Task: Add a signature Andrew Lee containing Kind regards, Andrew Lee to email address softage.10@softage.net and add a folder Social engineering
Action: Mouse moved to (124, 123)
Screenshot: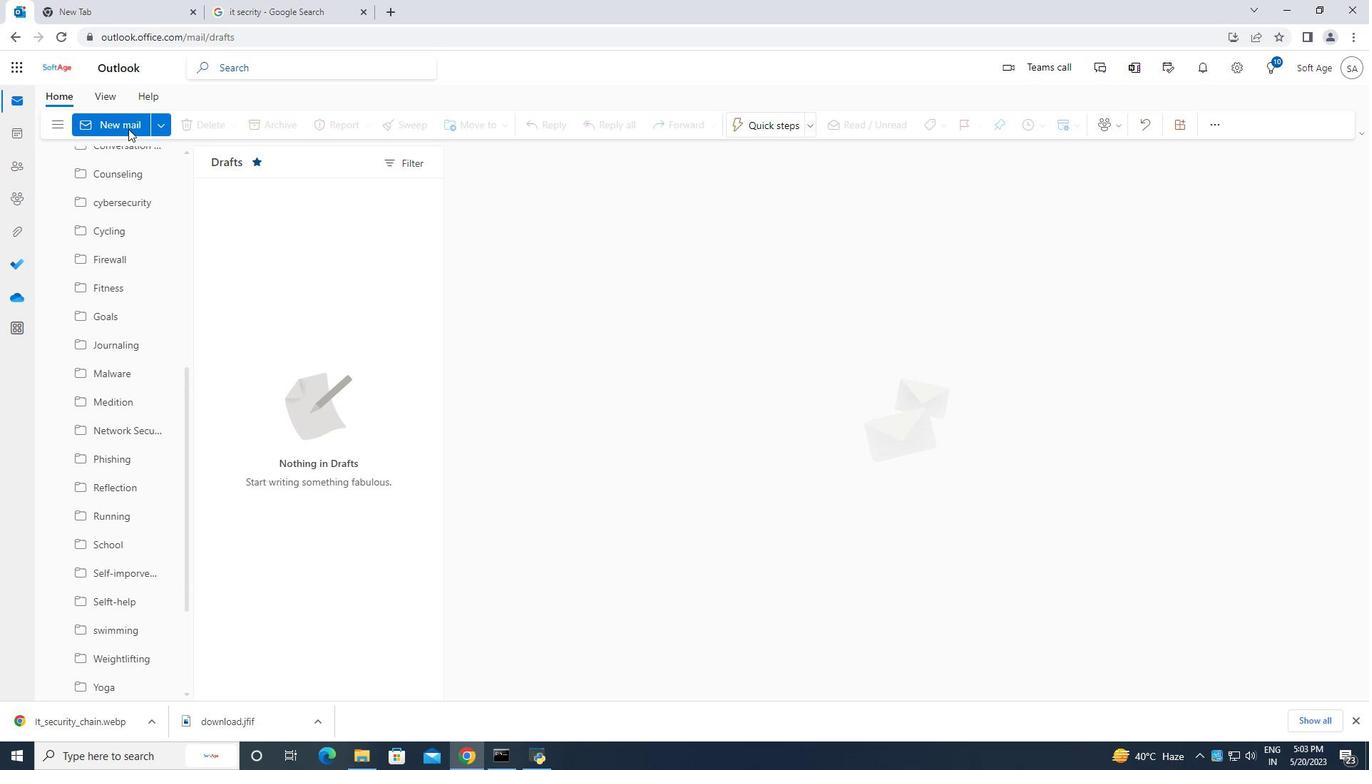
Action: Mouse pressed left at (124, 123)
Screenshot: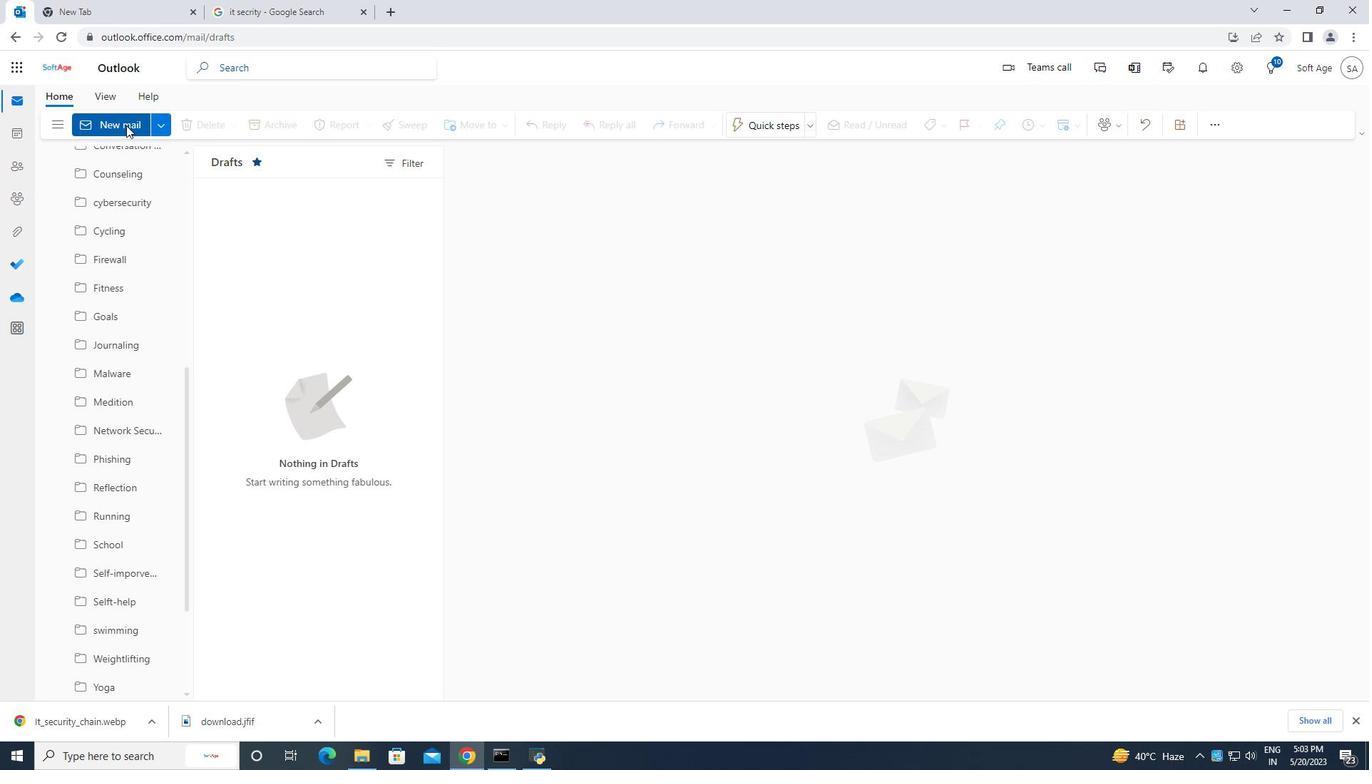 
Action: Mouse moved to (916, 124)
Screenshot: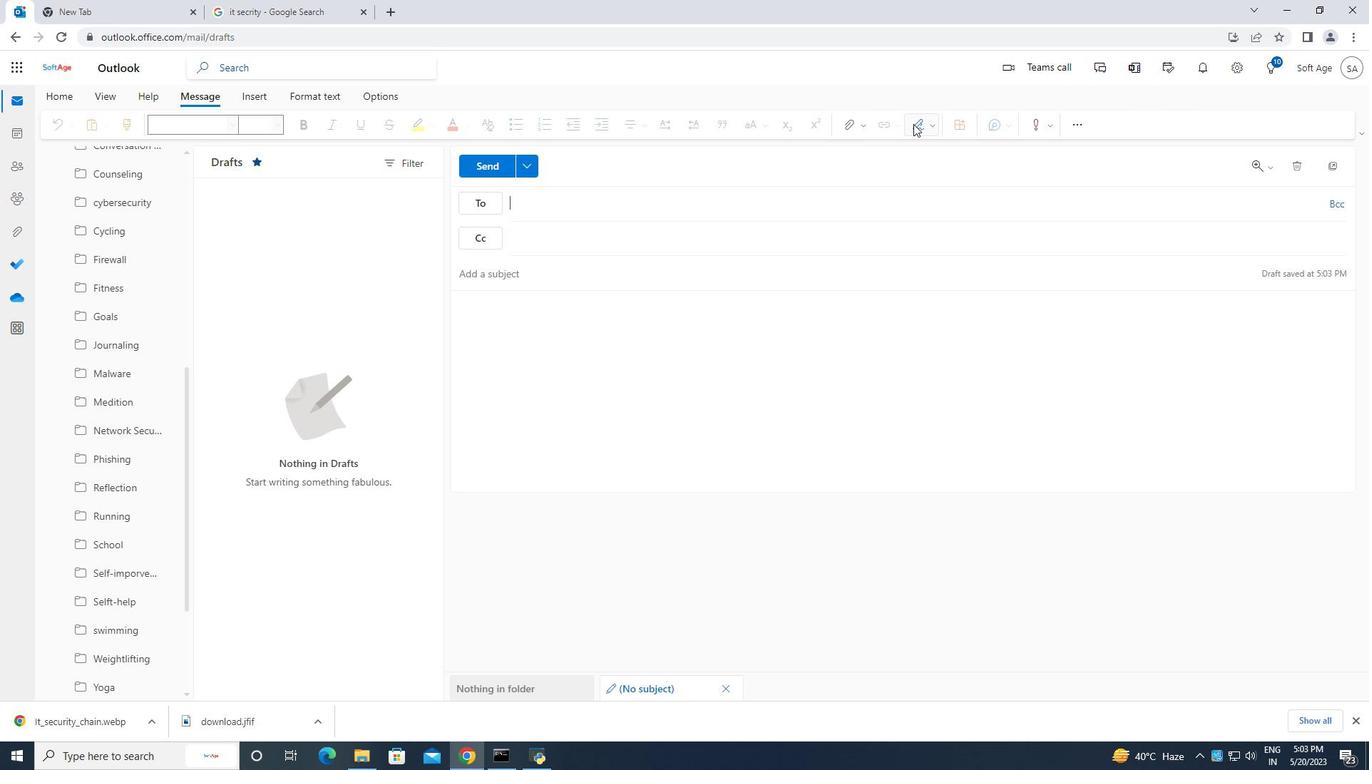 
Action: Mouse pressed left at (916, 124)
Screenshot: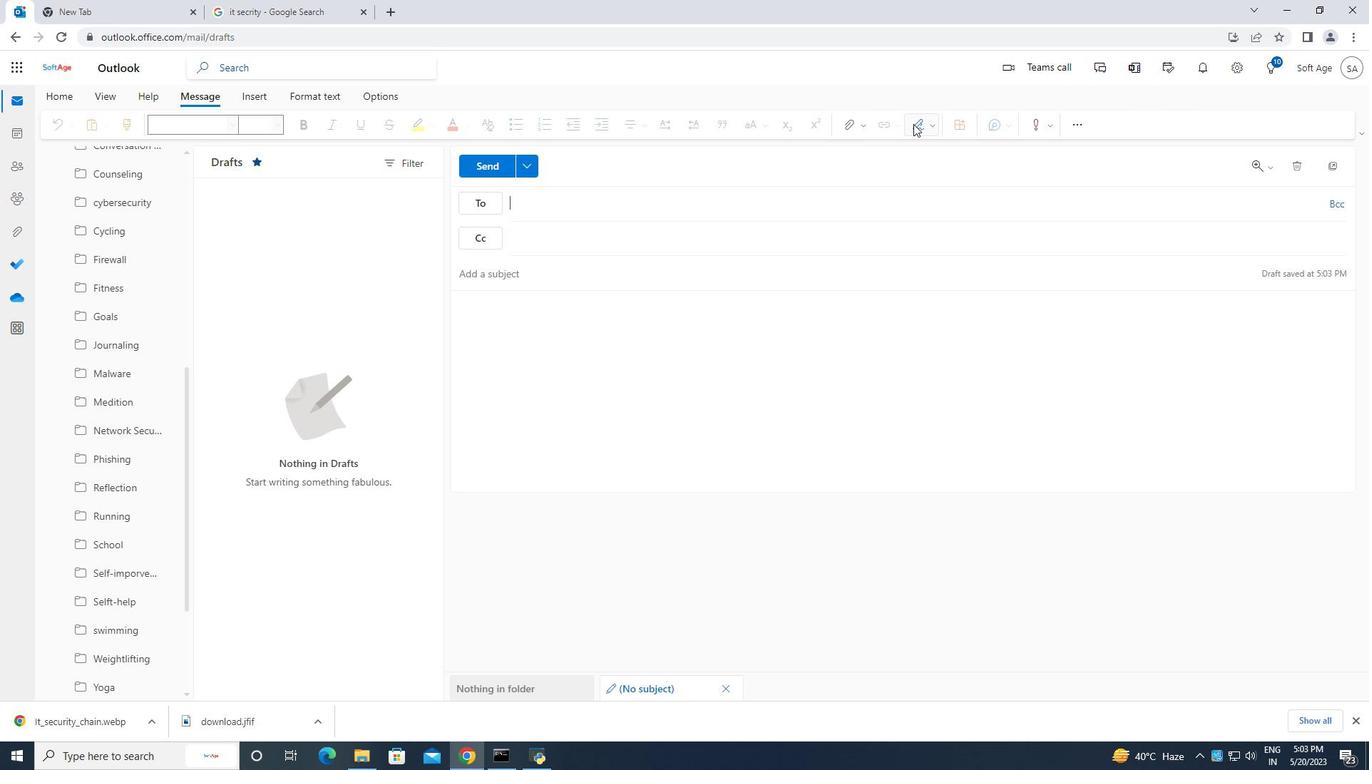 
Action: Mouse moved to (896, 186)
Screenshot: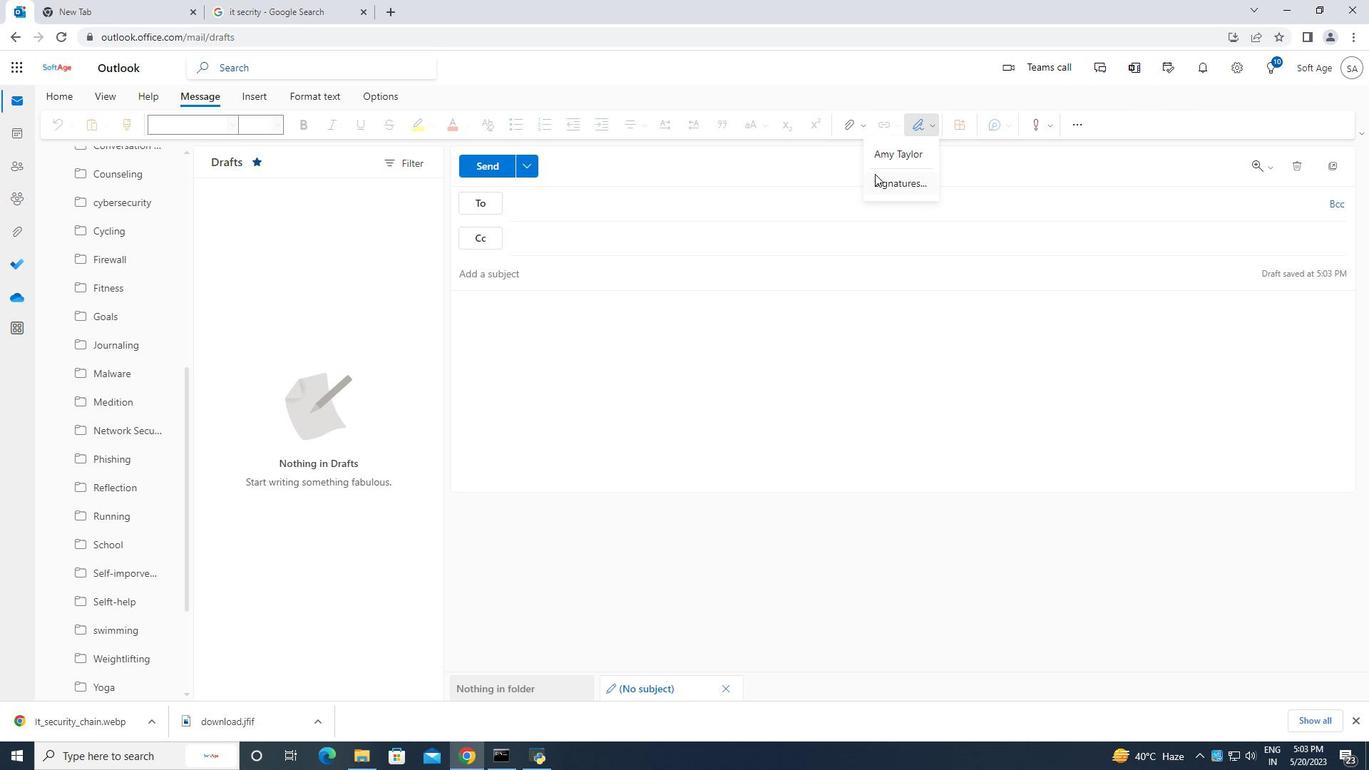
Action: Mouse pressed left at (896, 186)
Screenshot: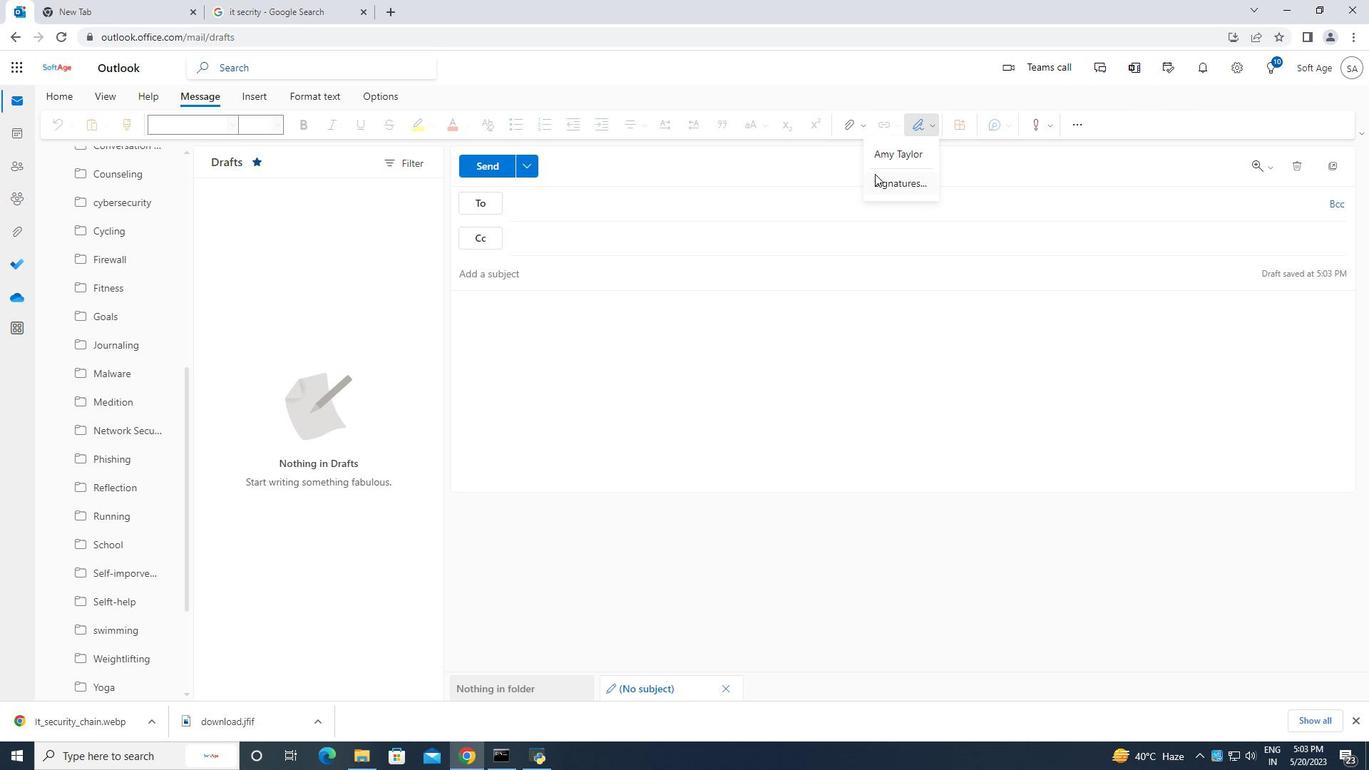 
Action: Mouse moved to (963, 239)
Screenshot: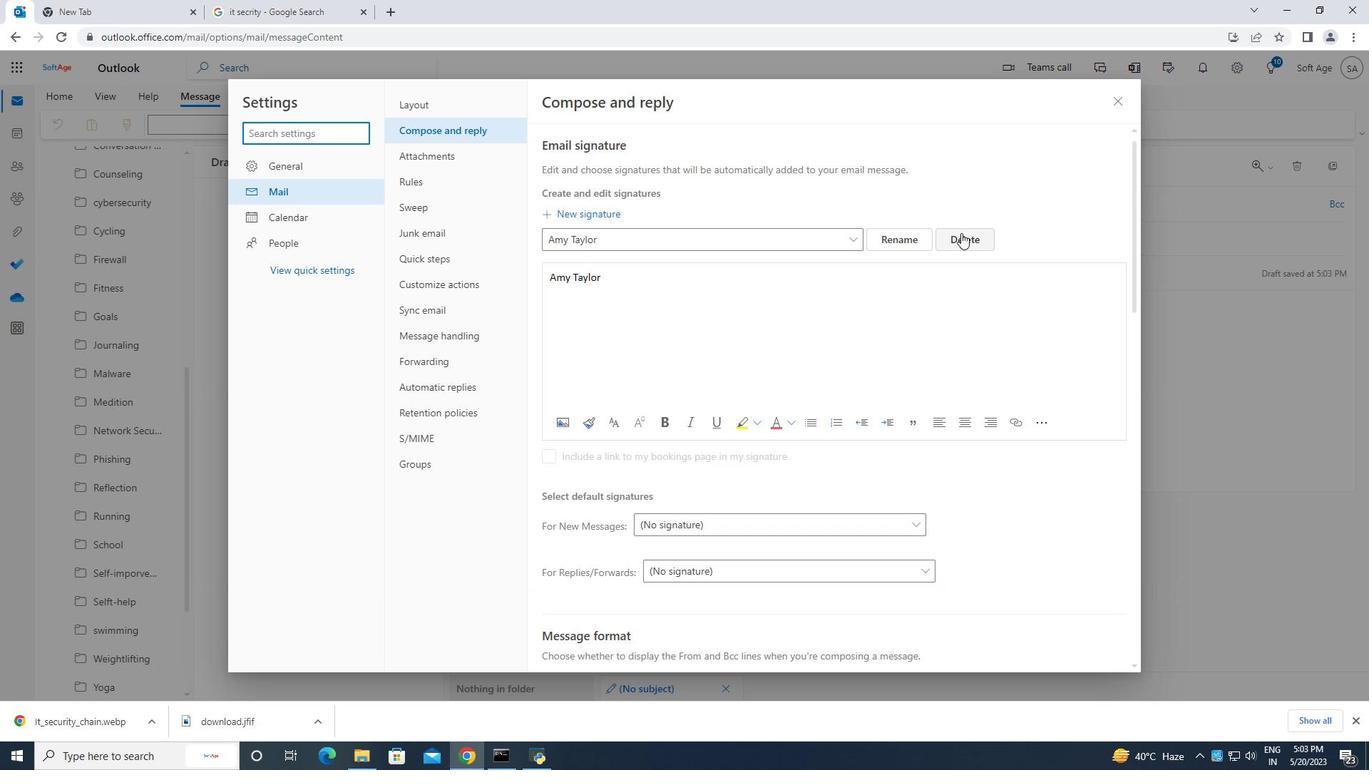 
Action: Mouse pressed left at (963, 239)
Screenshot: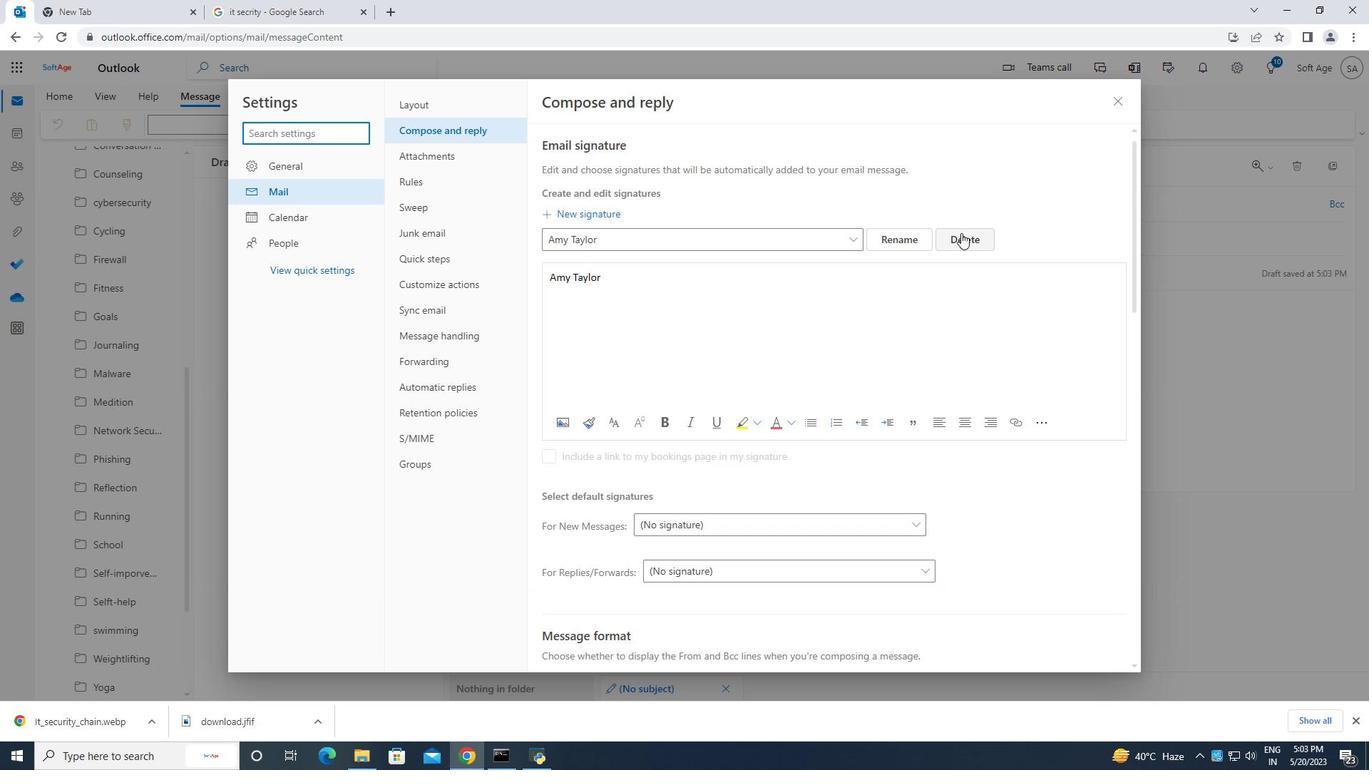 
Action: Mouse moved to (607, 237)
Screenshot: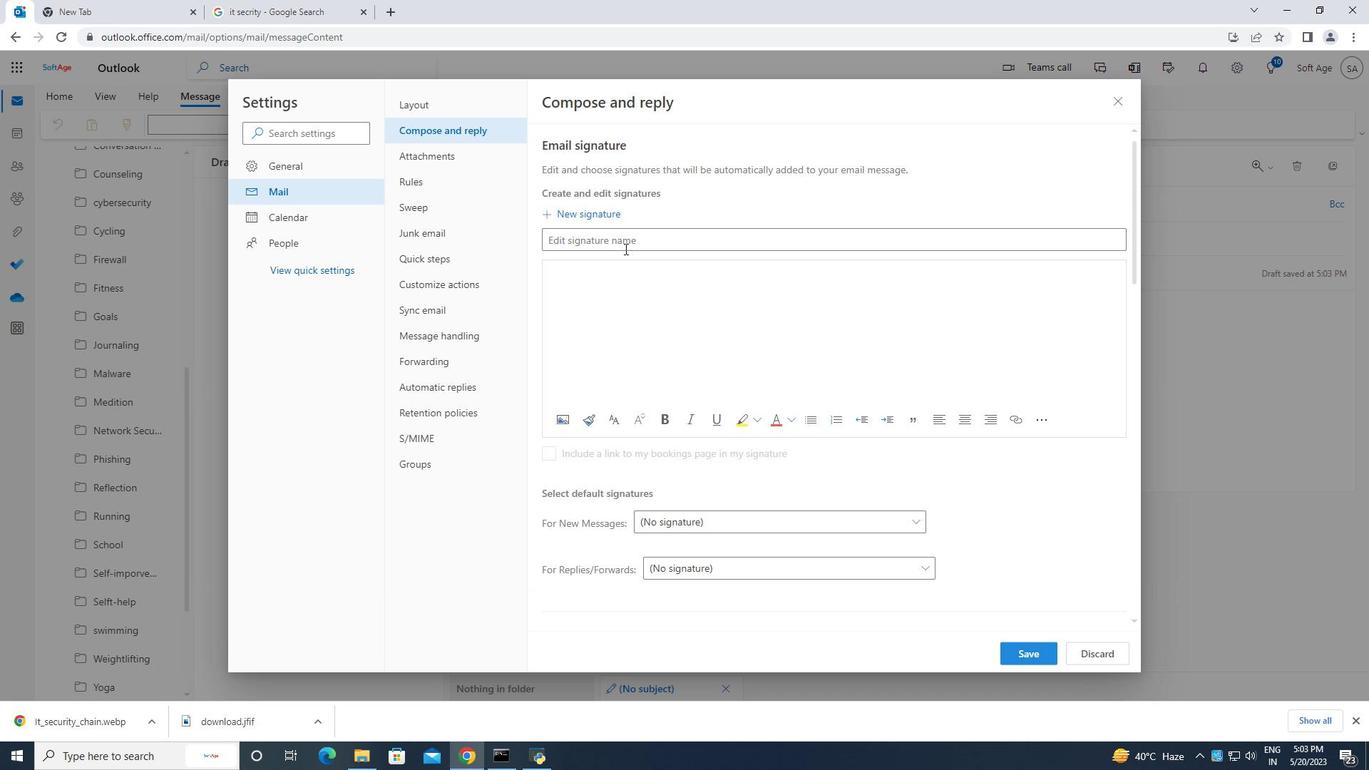 
Action: Mouse pressed left at (607, 237)
Screenshot: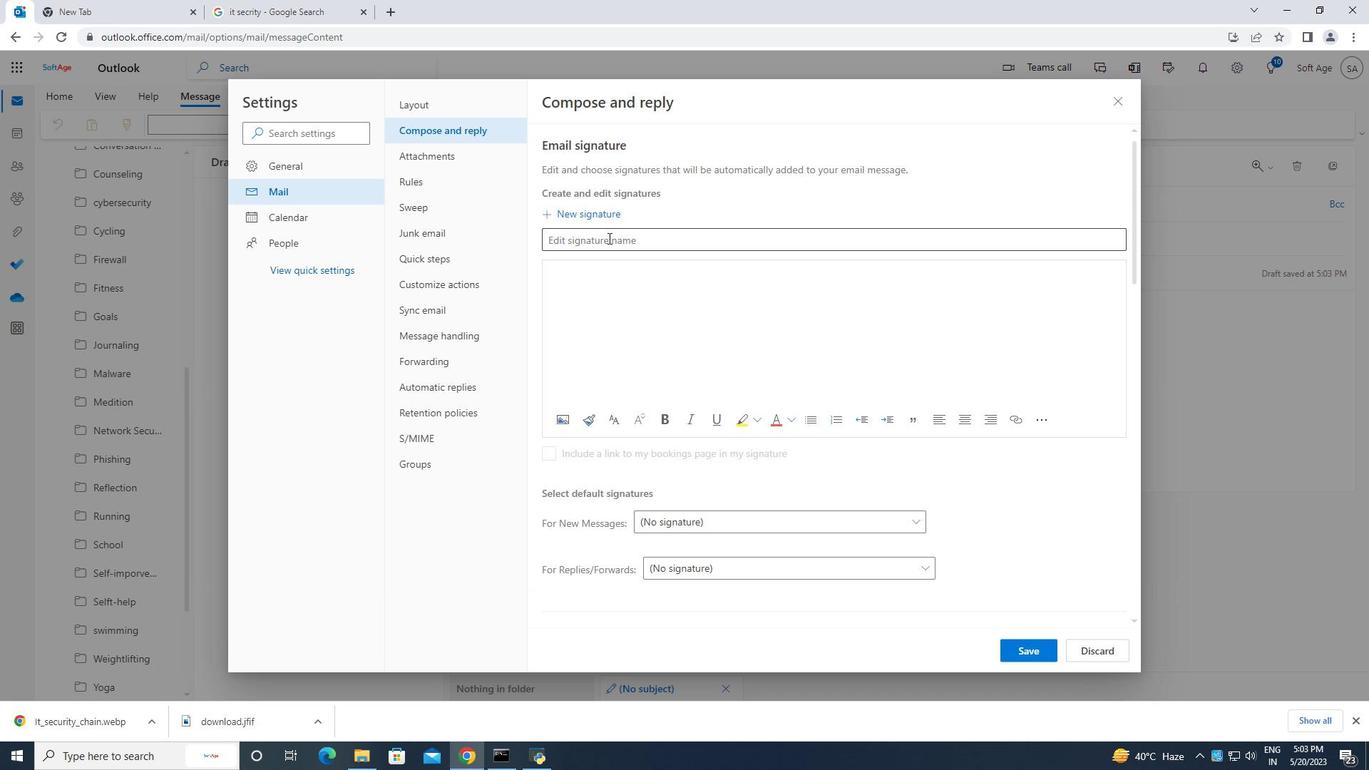 
Action: Key pressed <Key.caps_lock>A<Key.caps_lock>ndrew<Key.space><Key.caps_lock>L<Key.caps_lock>ee
Screenshot: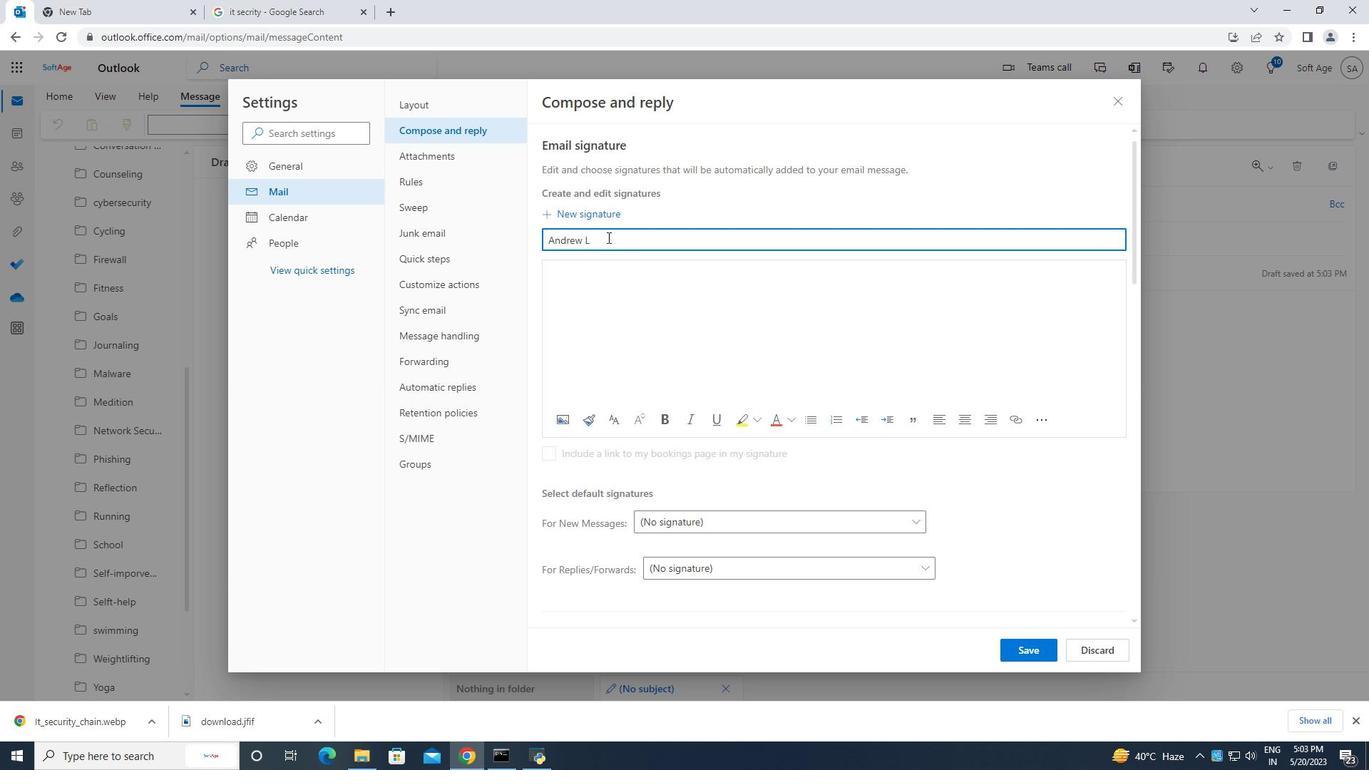 
Action: Mouse moved to (590, 266)
Screenshot: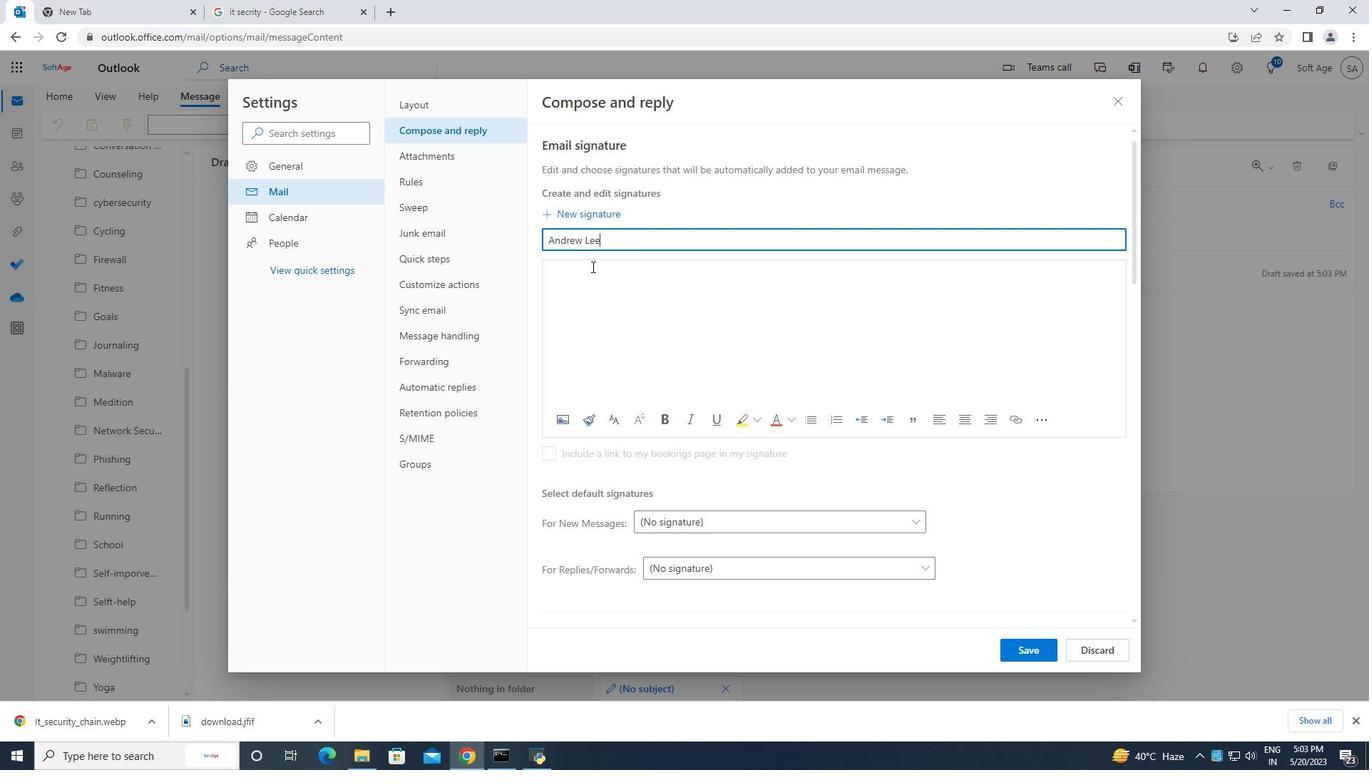 
Action: Mouse pressed left at (590, 266)
Screenshot: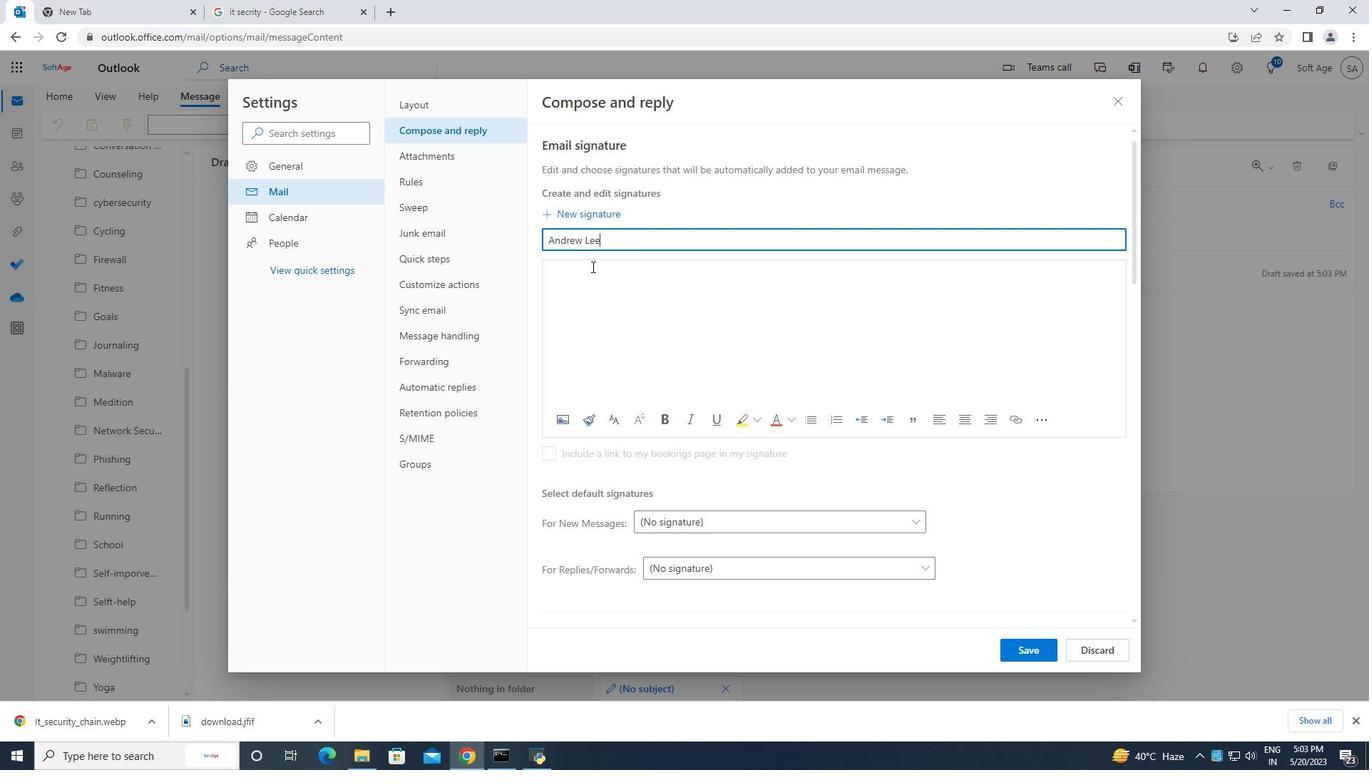 
Action: Mouse moved to (590, 266)
Screenshot: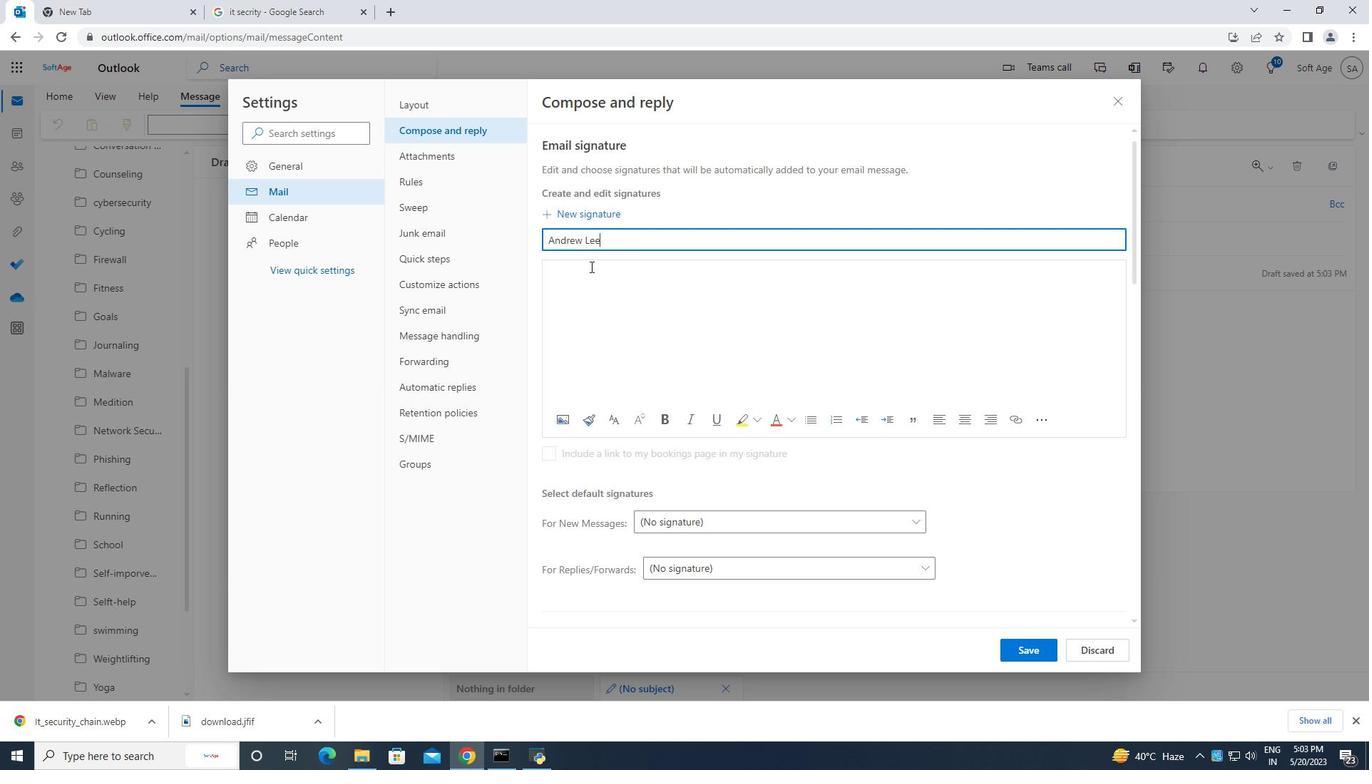 
Action: Key pressed <Key.caps_lock>A<Key.caps_lock>ndrew<Key.space><Key.caps_lock>L<Key.caps_lock>ee
Screenshot: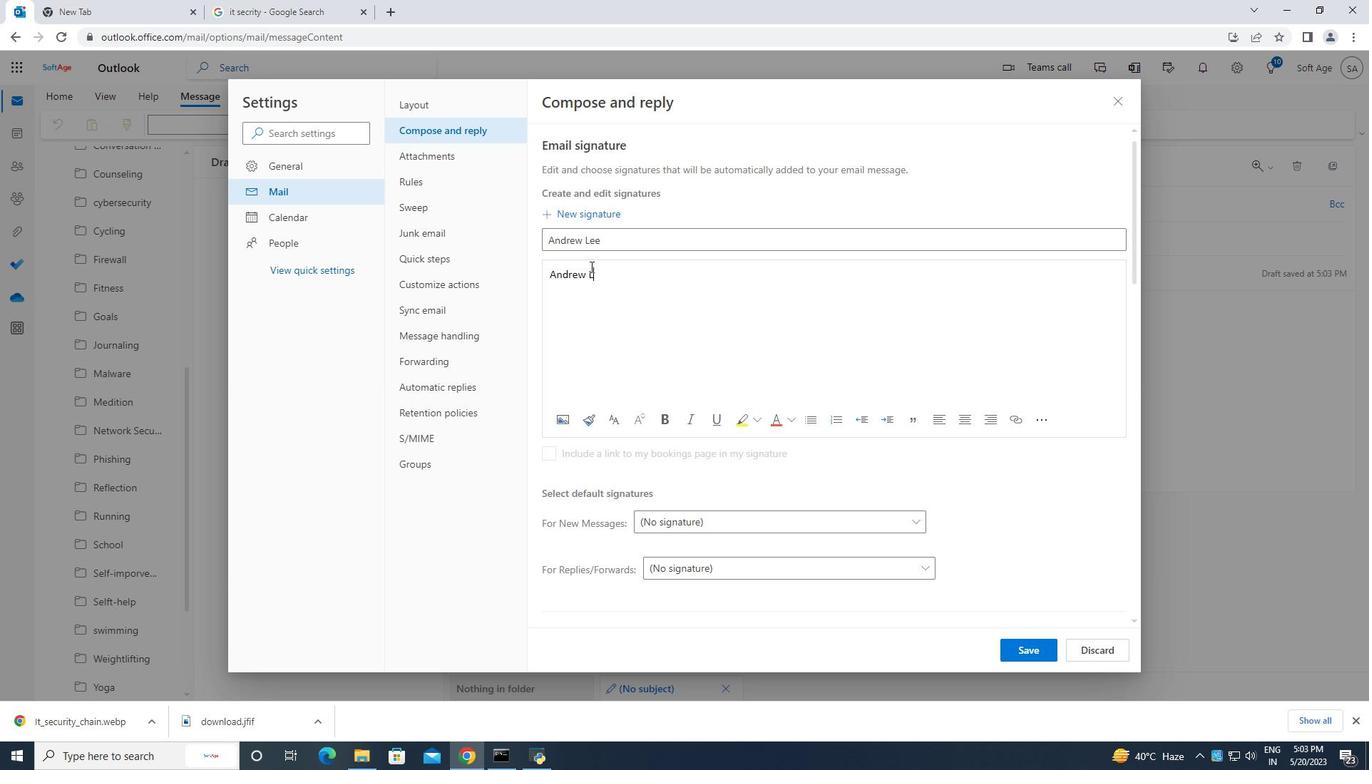 
Action: Mouse moved to (1033, 648)
Screenshot: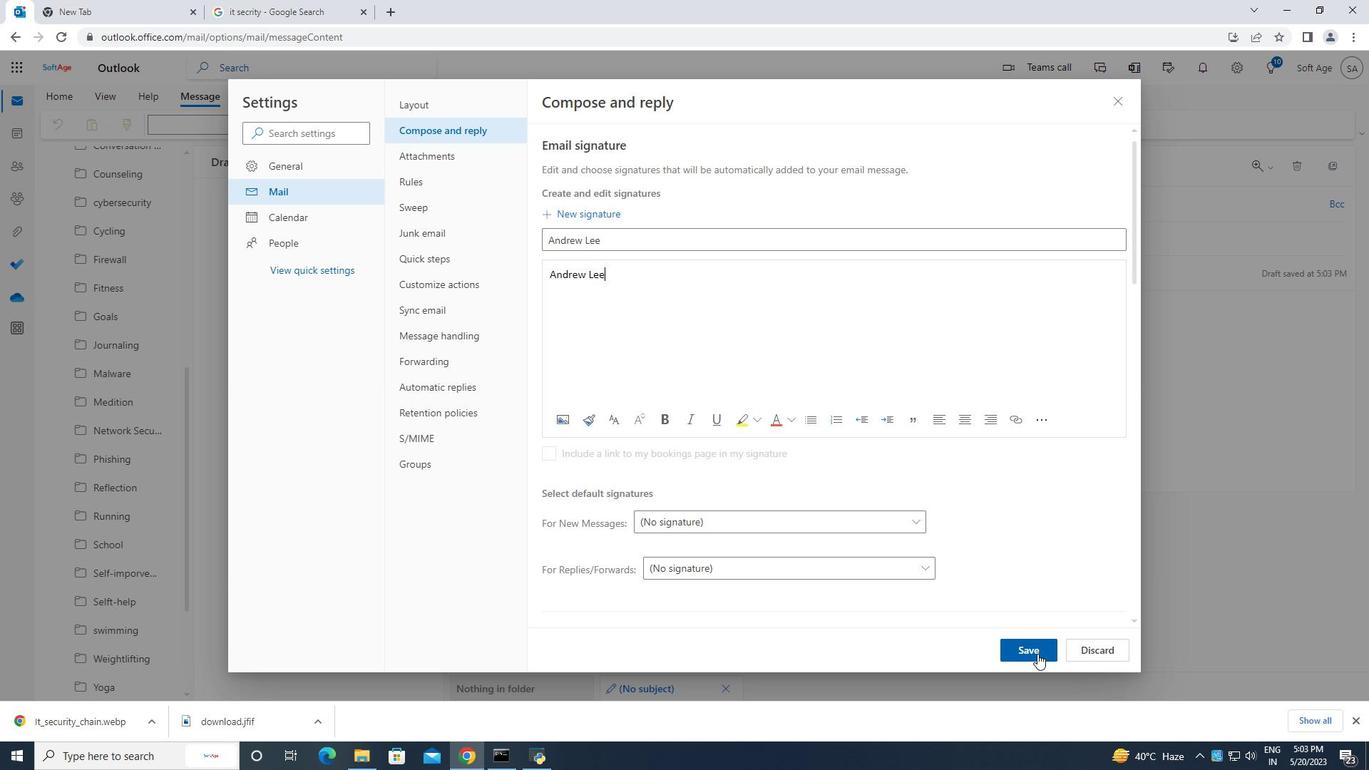 
Action: Mouse pressed left at (1033, 648)
Screenshot: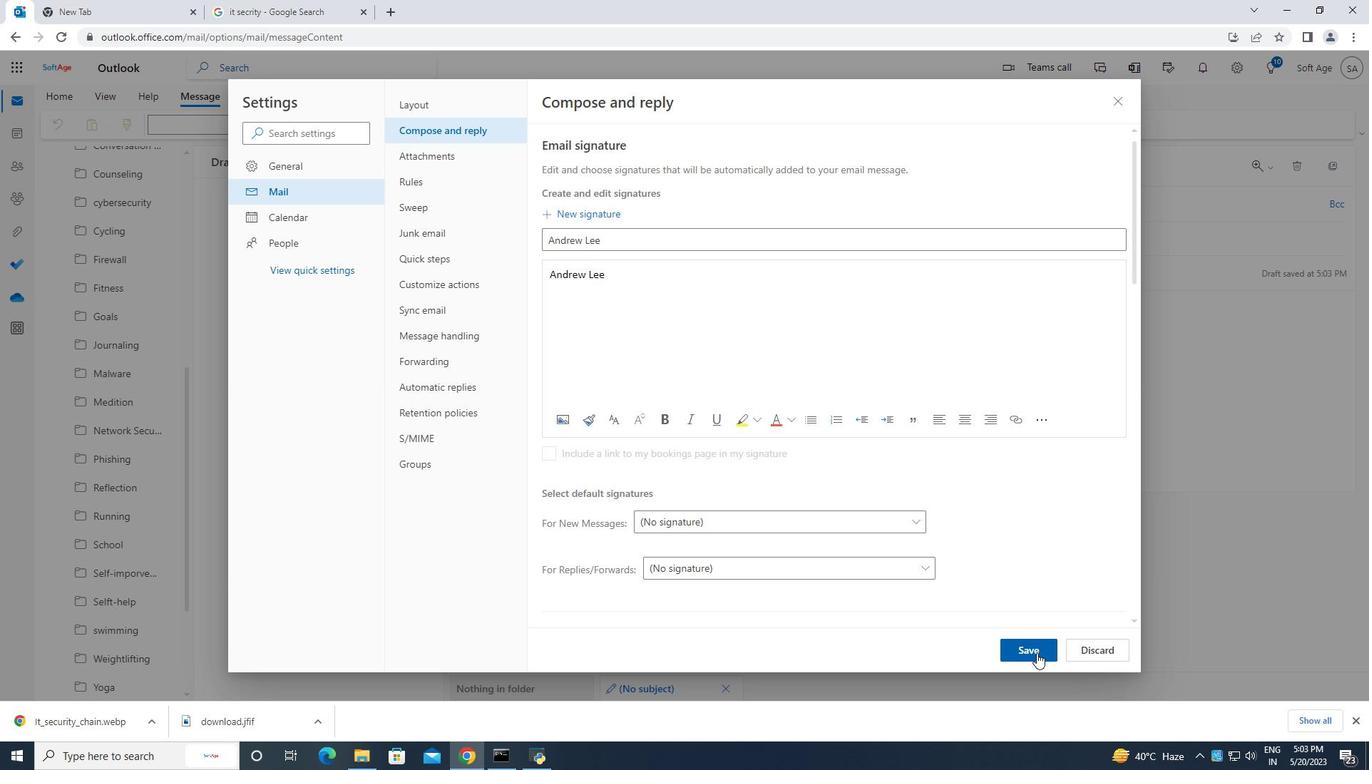 
Action: Mouse moved to (1129, 100)
Screenshot: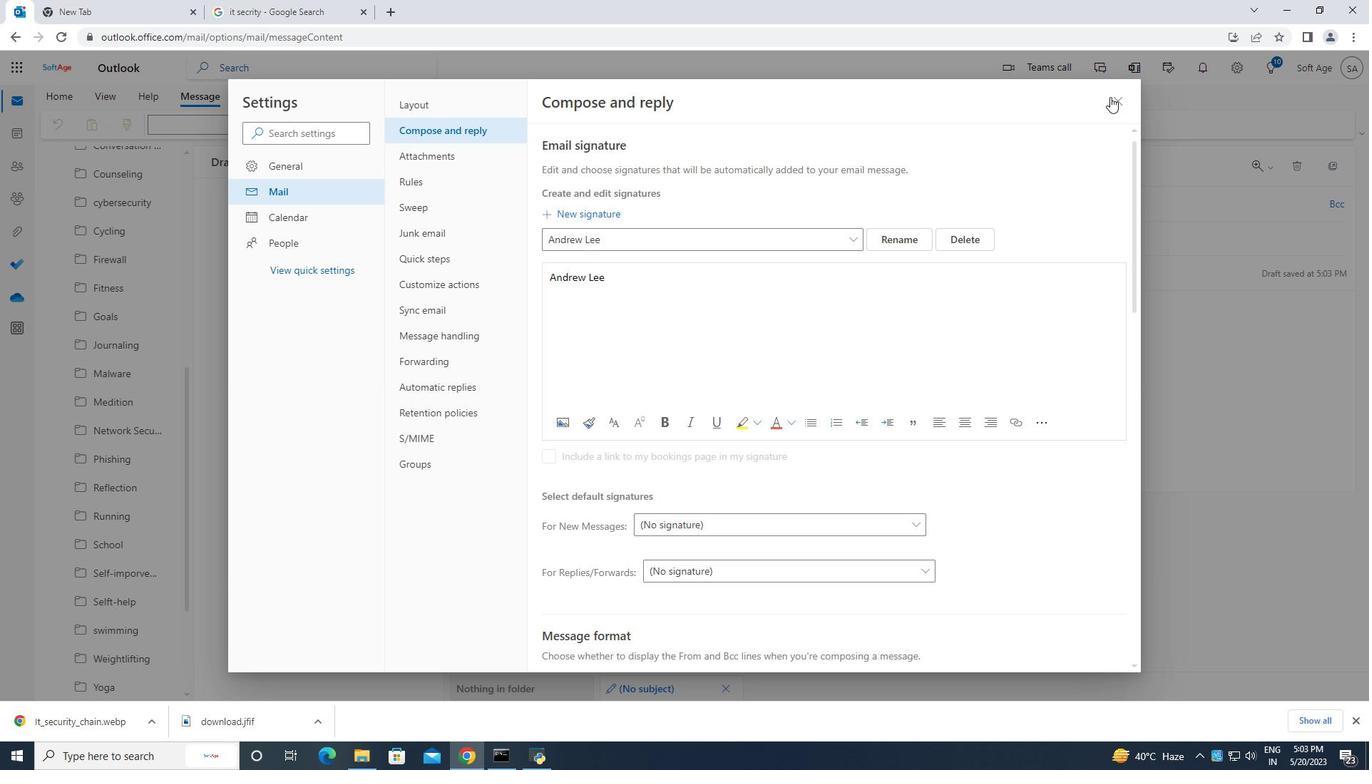 
Action: Mouse pressed left at (1129, 100)
Screenshot: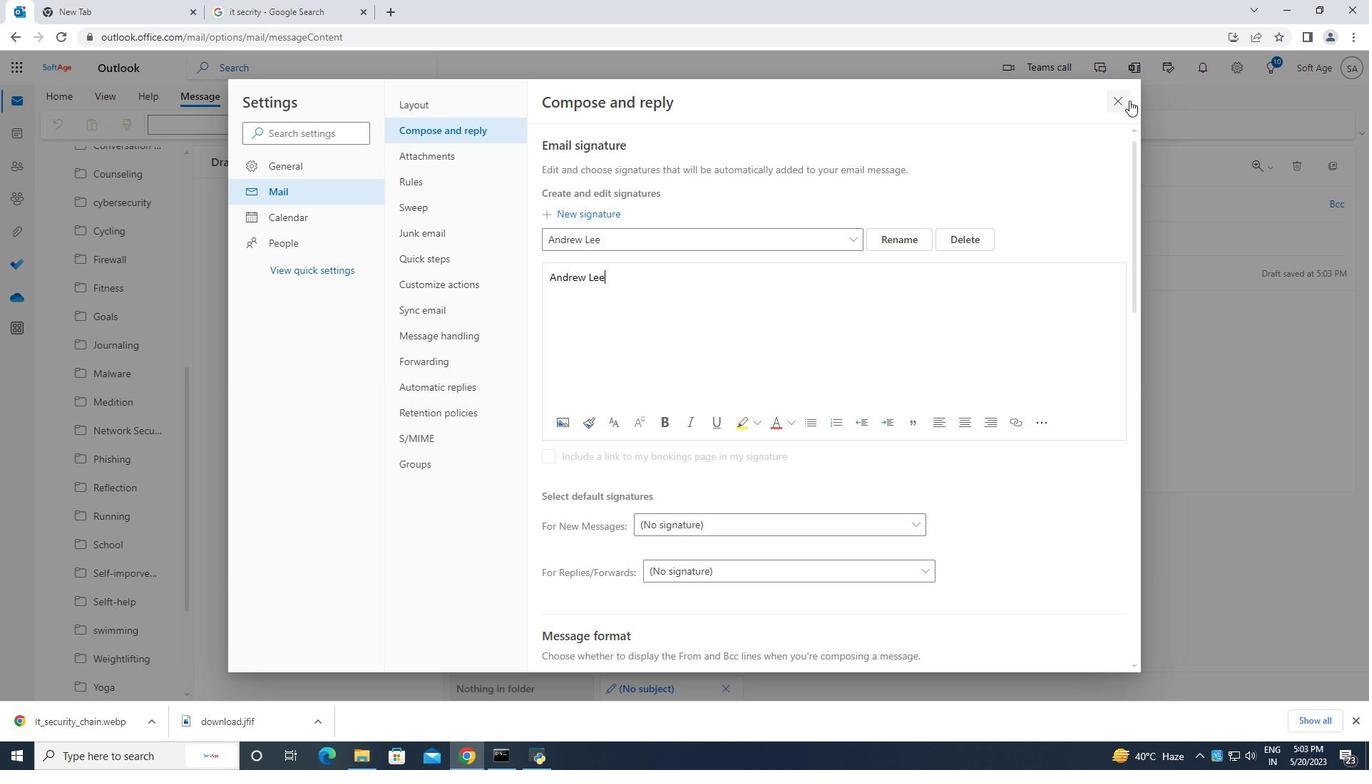 
Action: Mouse moved to (1119, 98)
Screenshot: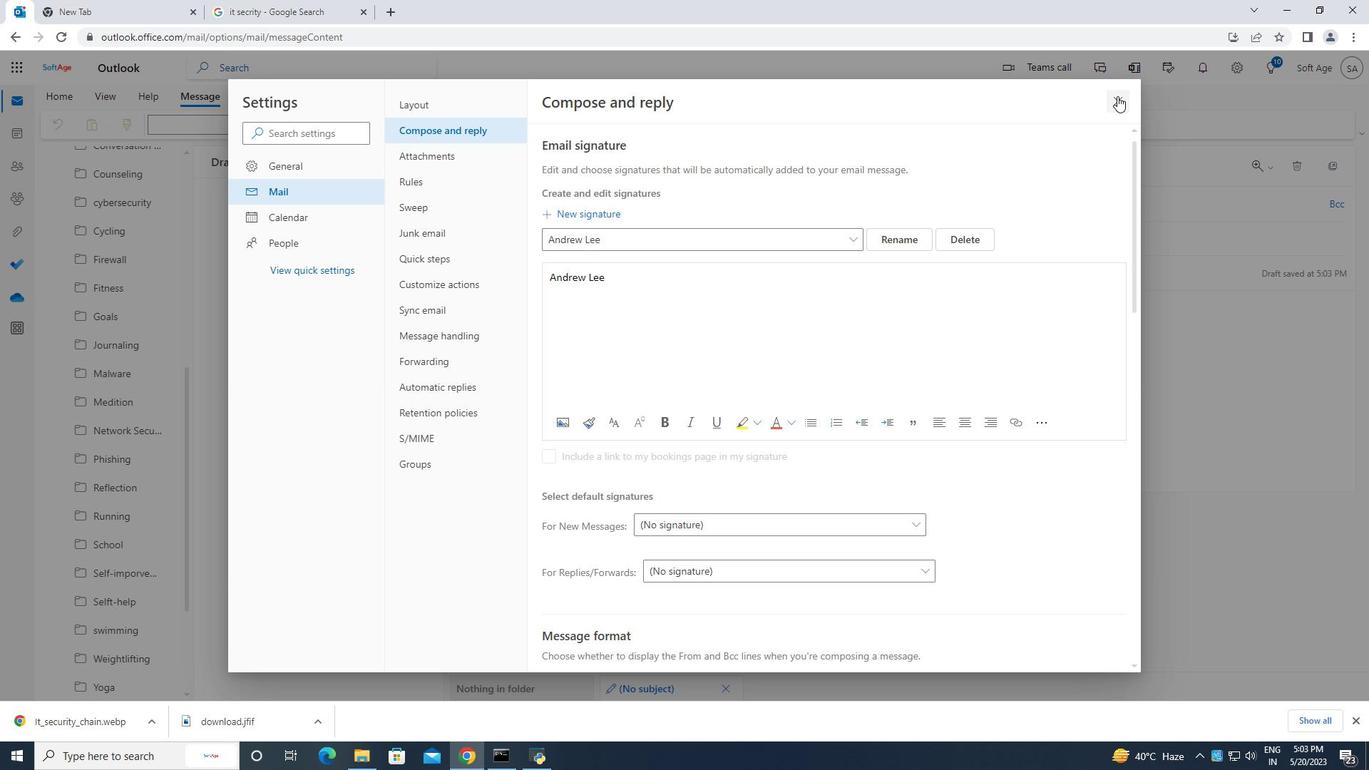 
Action: Mouse pressed left at (1119, 98)
Screenshot: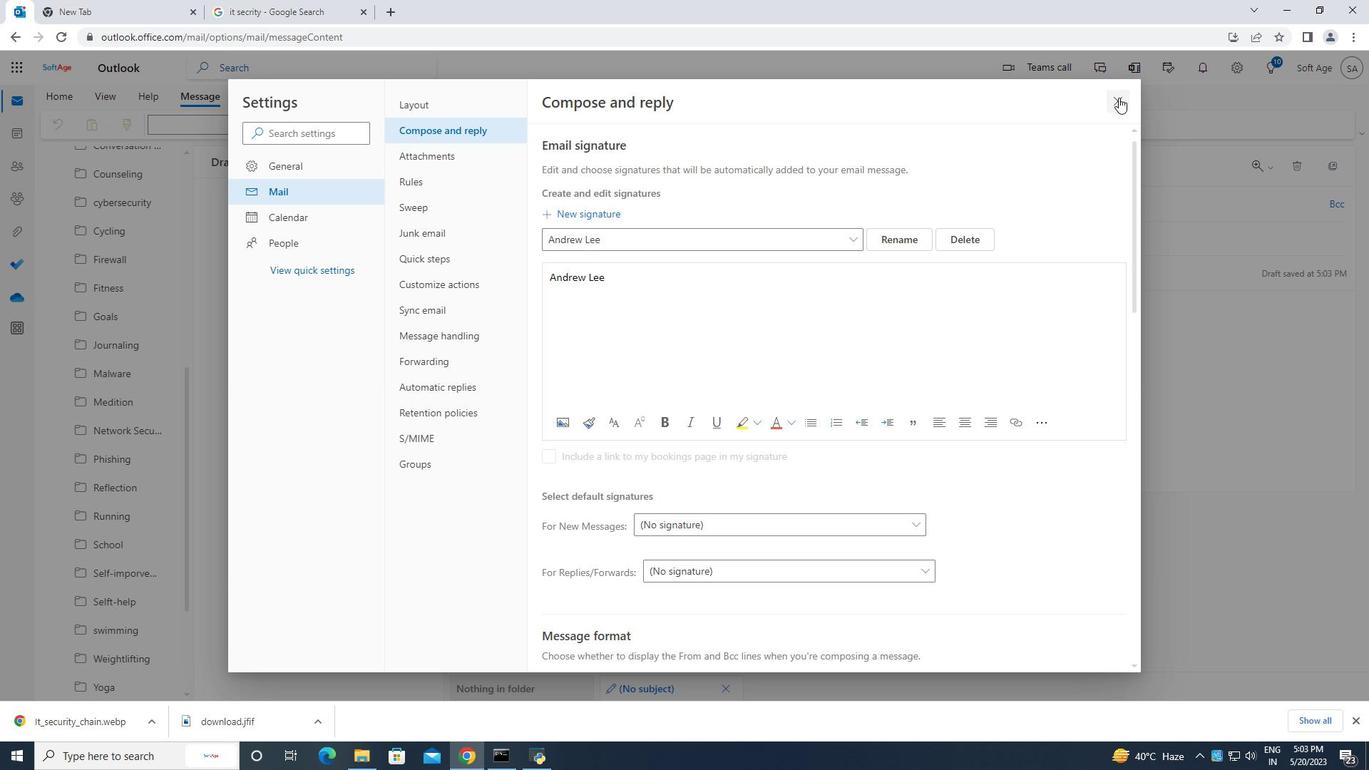 
Action: Mouse moved to (927, 132)
Screenshot: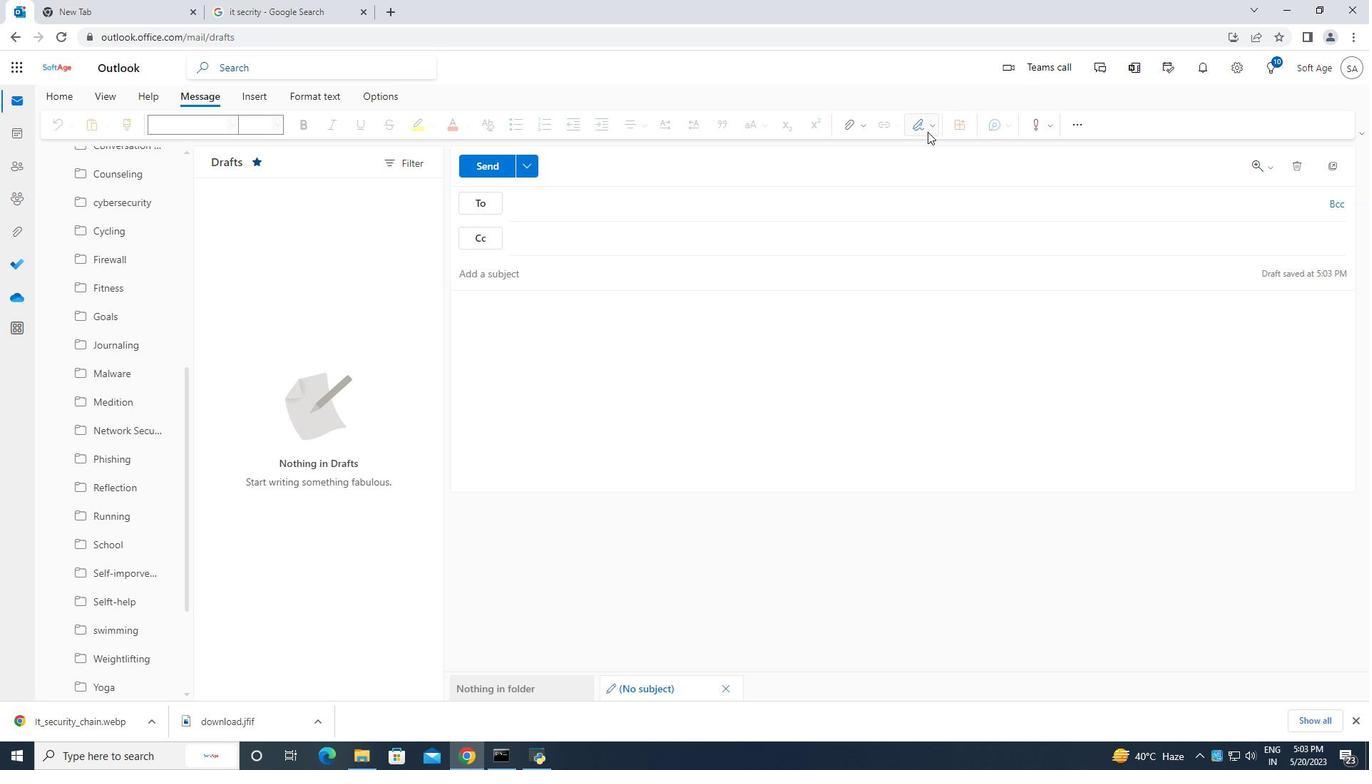 
Action: Mouse pressed left at (927, 132)
Screenshot: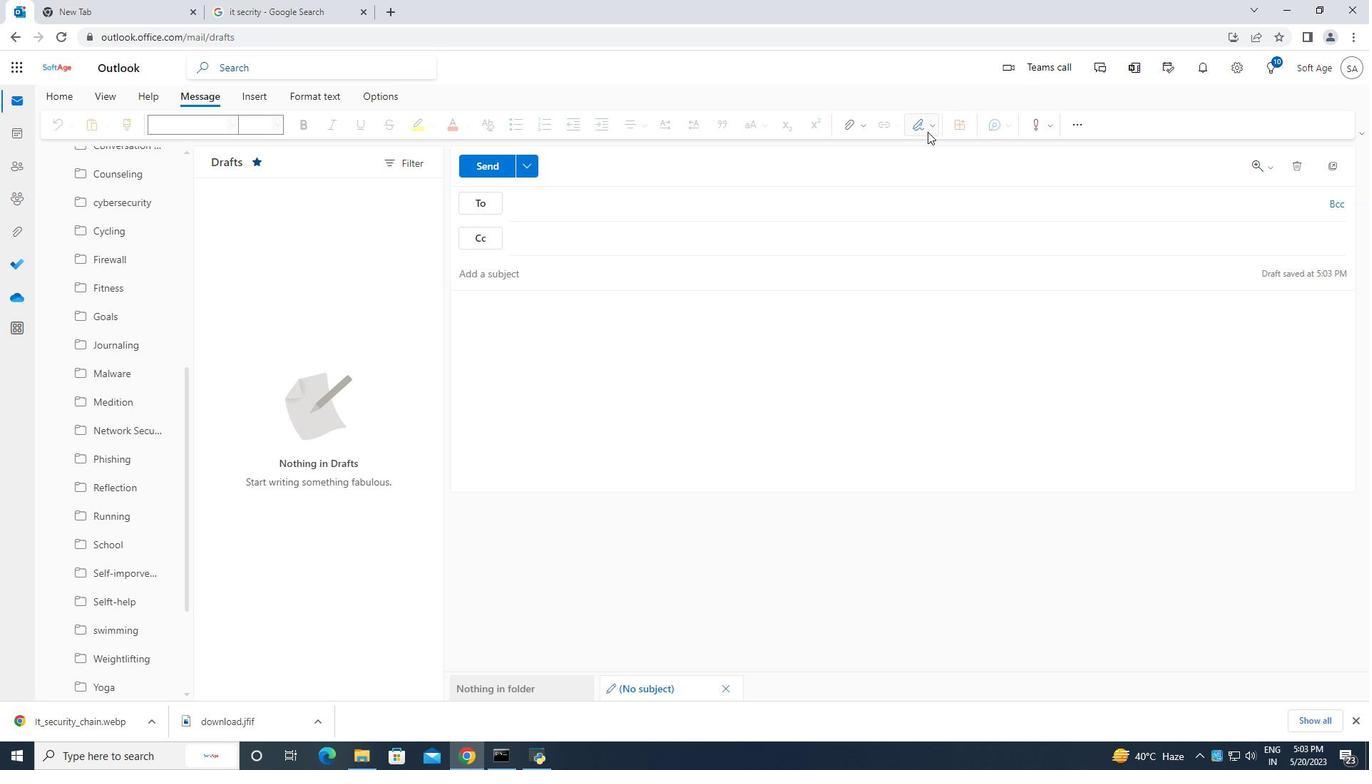
Action: Mouse moved to (893, 146)
Screenshot: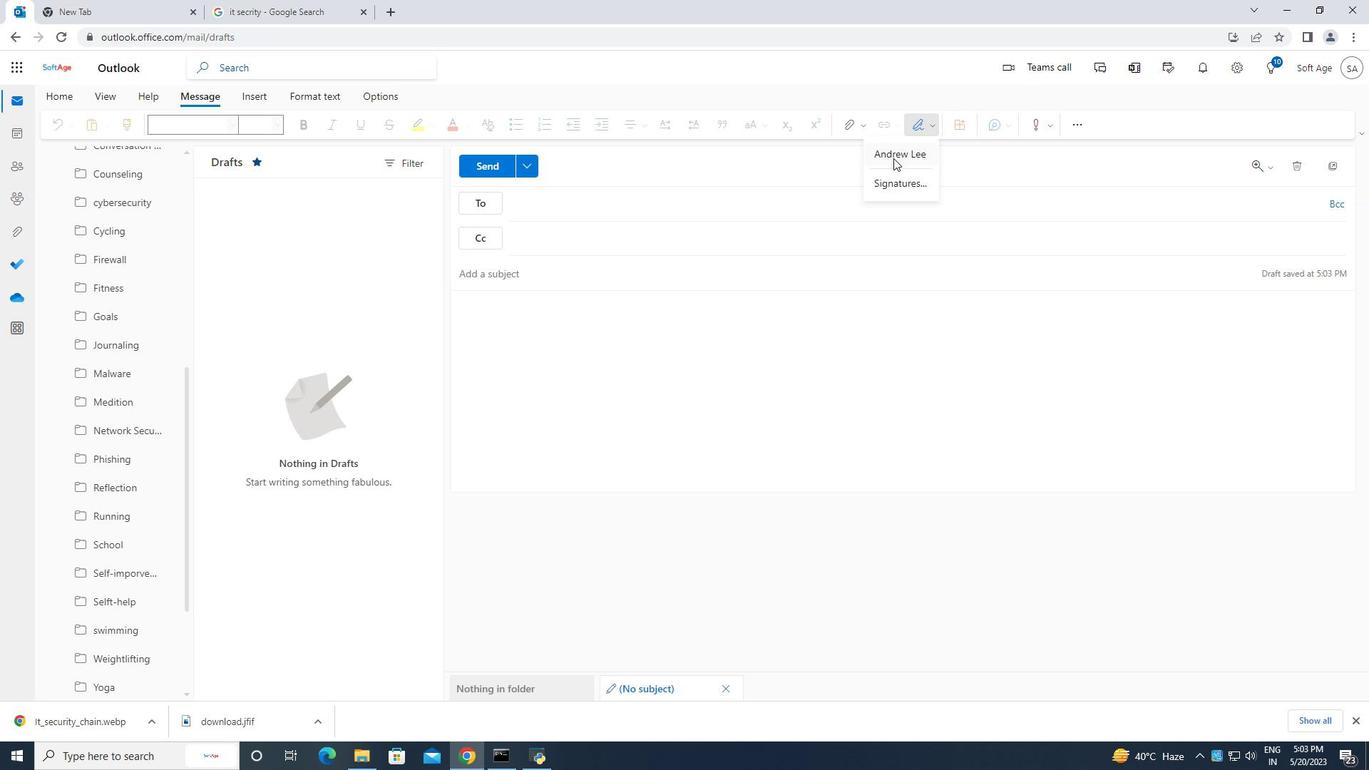 
Action: Mouse pressed left at (893, 146)
Screenshot: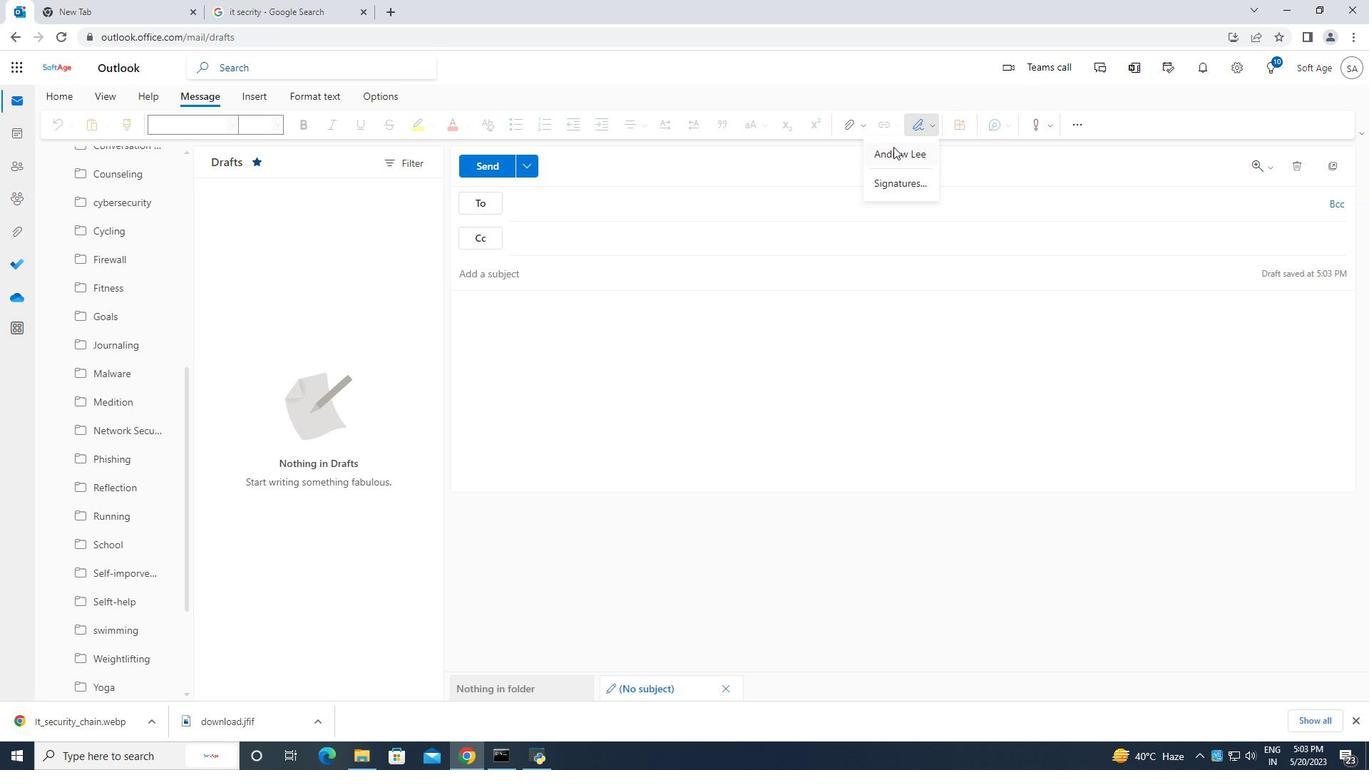 
Action: Mouse moved to (536, 208)
Screenshot: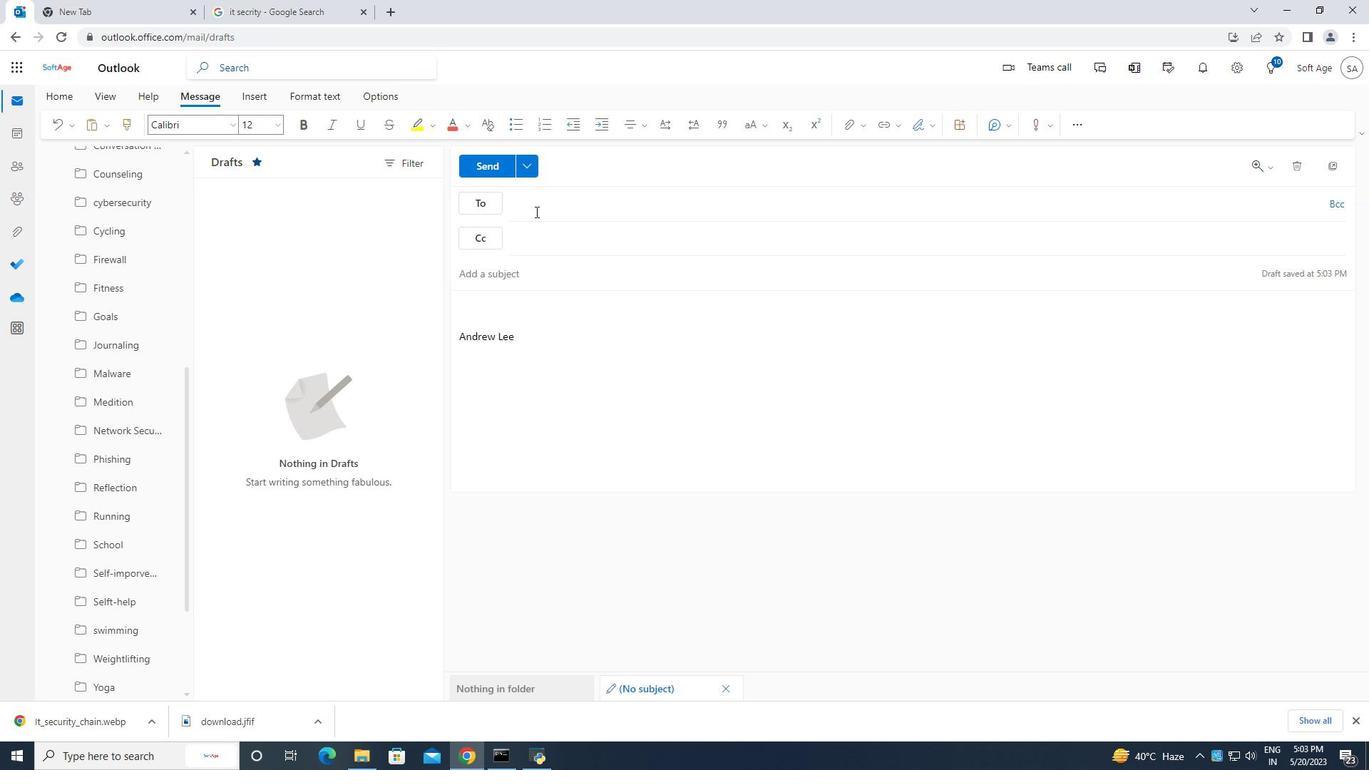 
Action: Mouse pressed left at (536, 208)
Screenshot: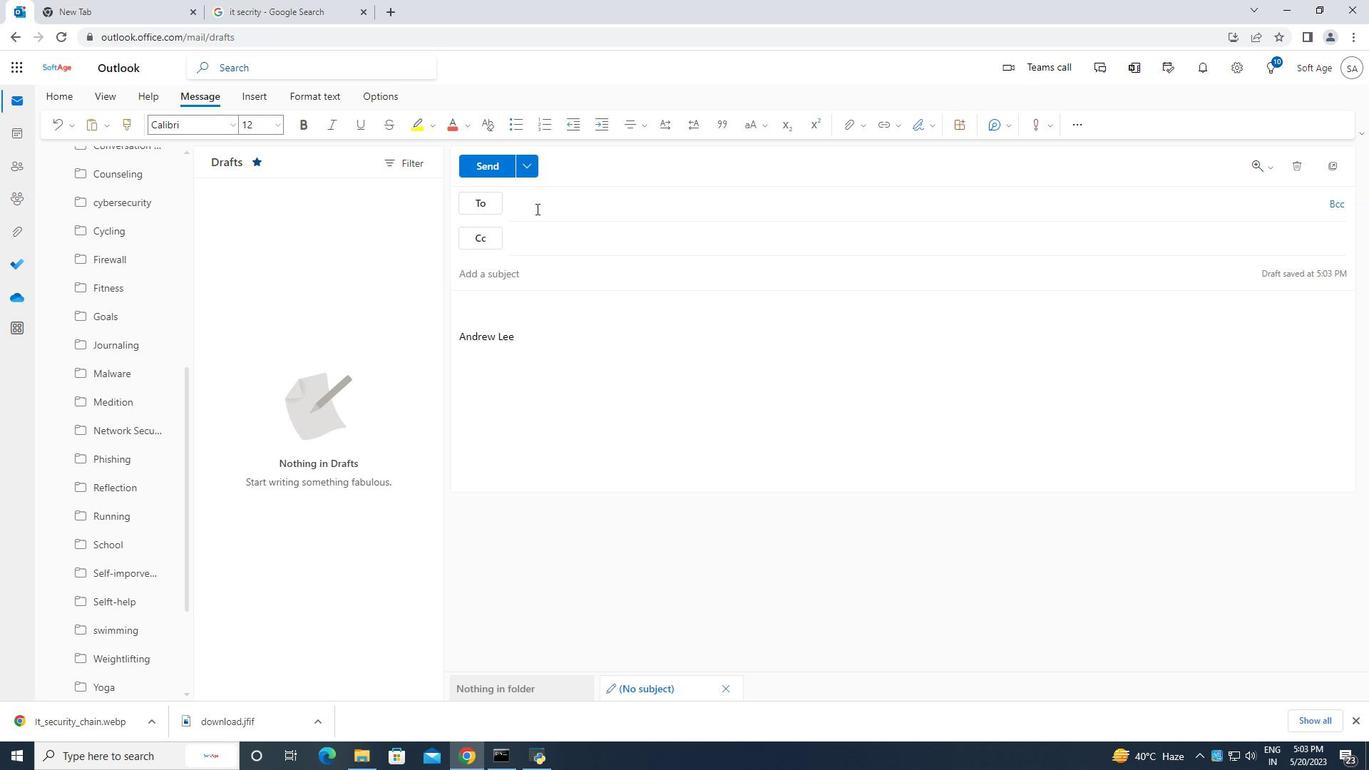 
Action: Mouse moved to (537, 207)
Screenshot: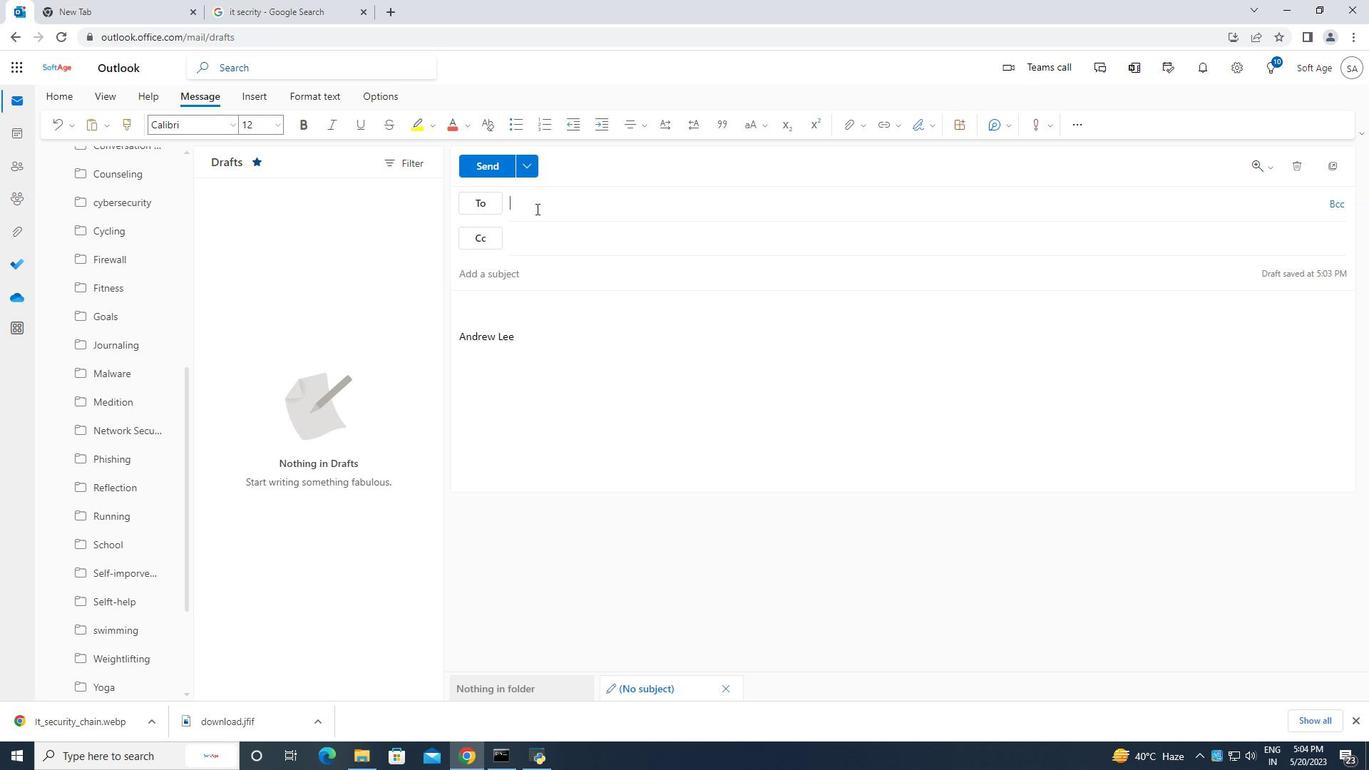 
Action: Key pressed soft
Screenshot: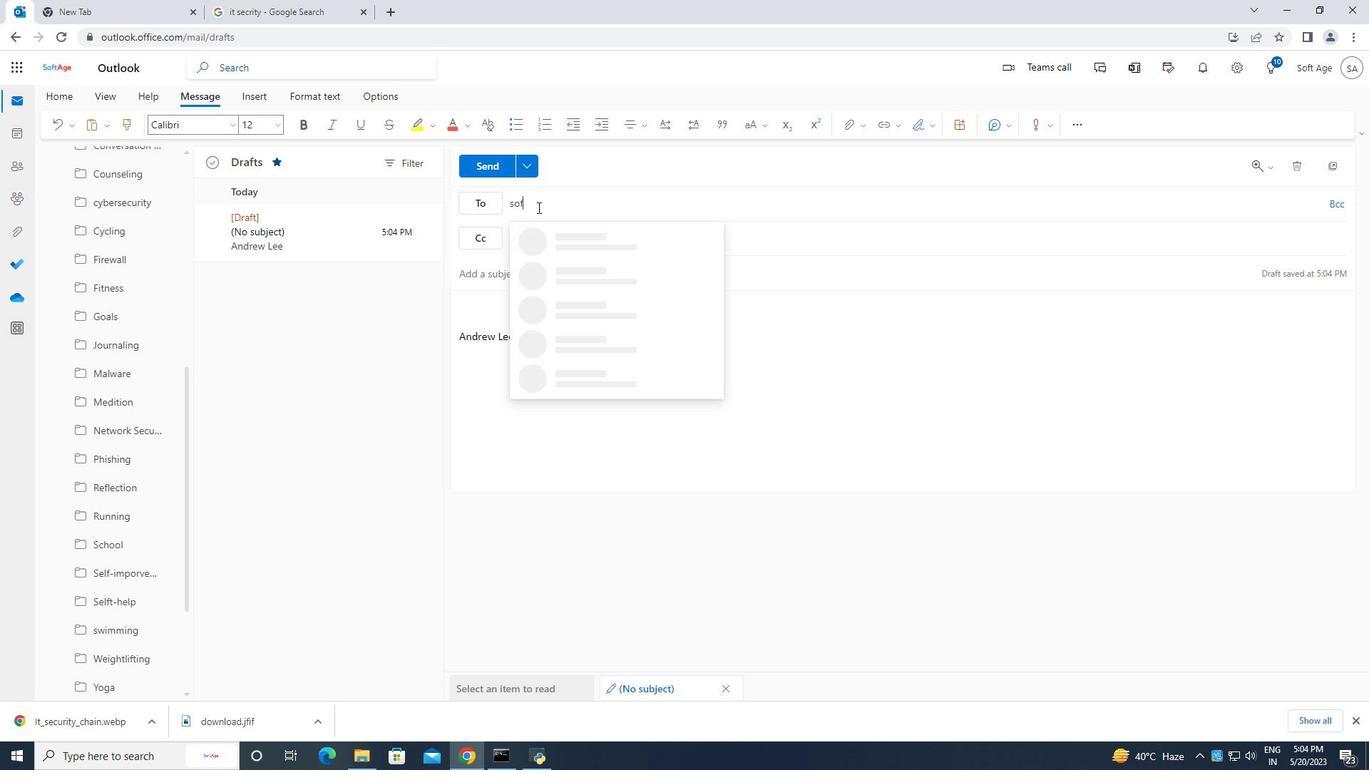 
Action: Mouse moved to (686, 245)
Screenshot: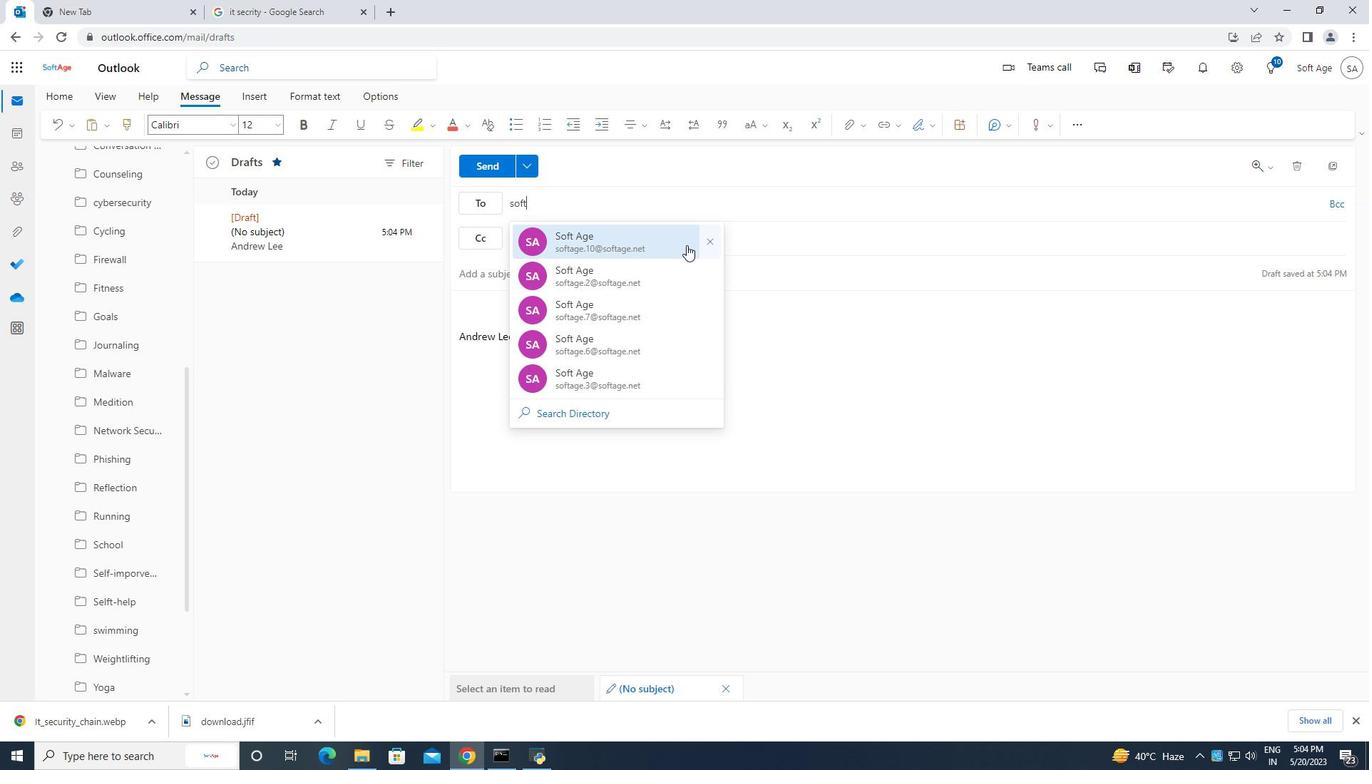 
Action: Mouse pressed left at (686, 245)
Screenshot: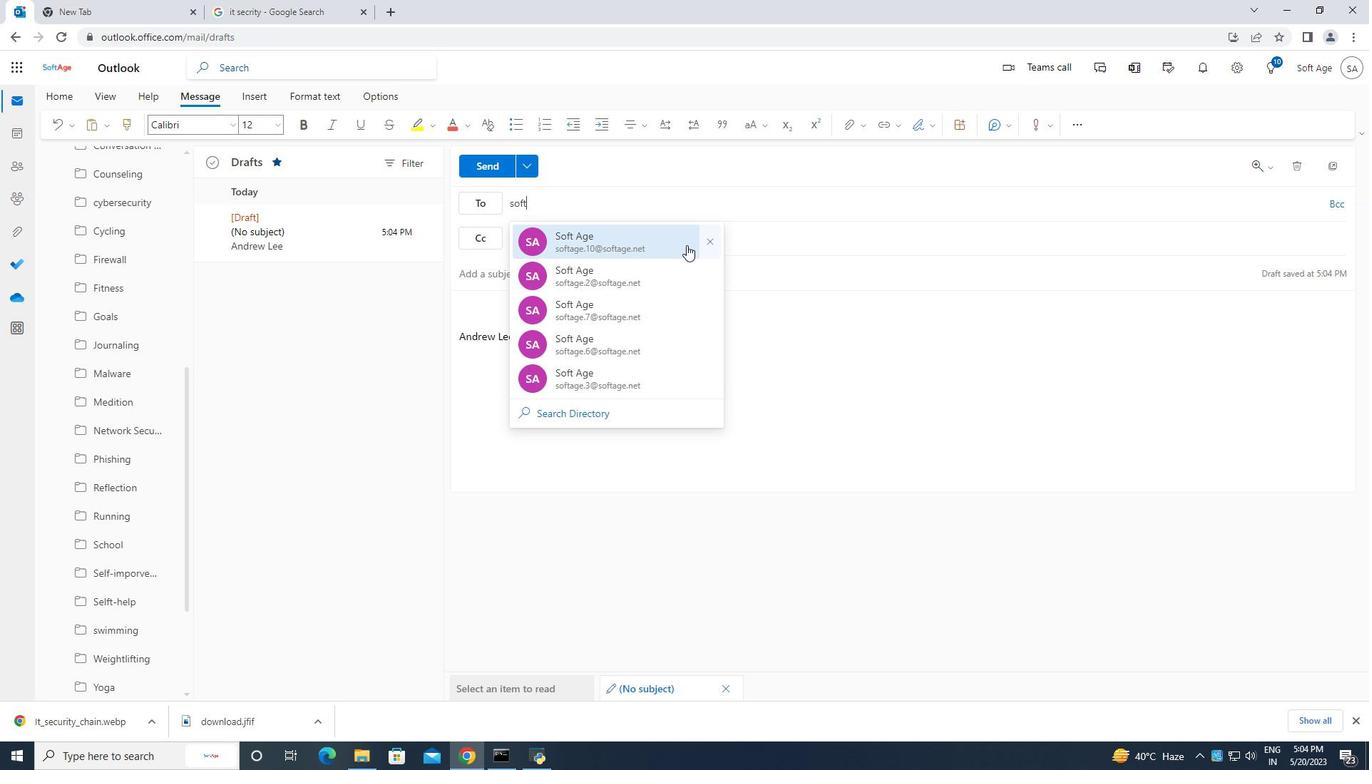 
Action: Mouse moved to (505, 305)
Screenshot: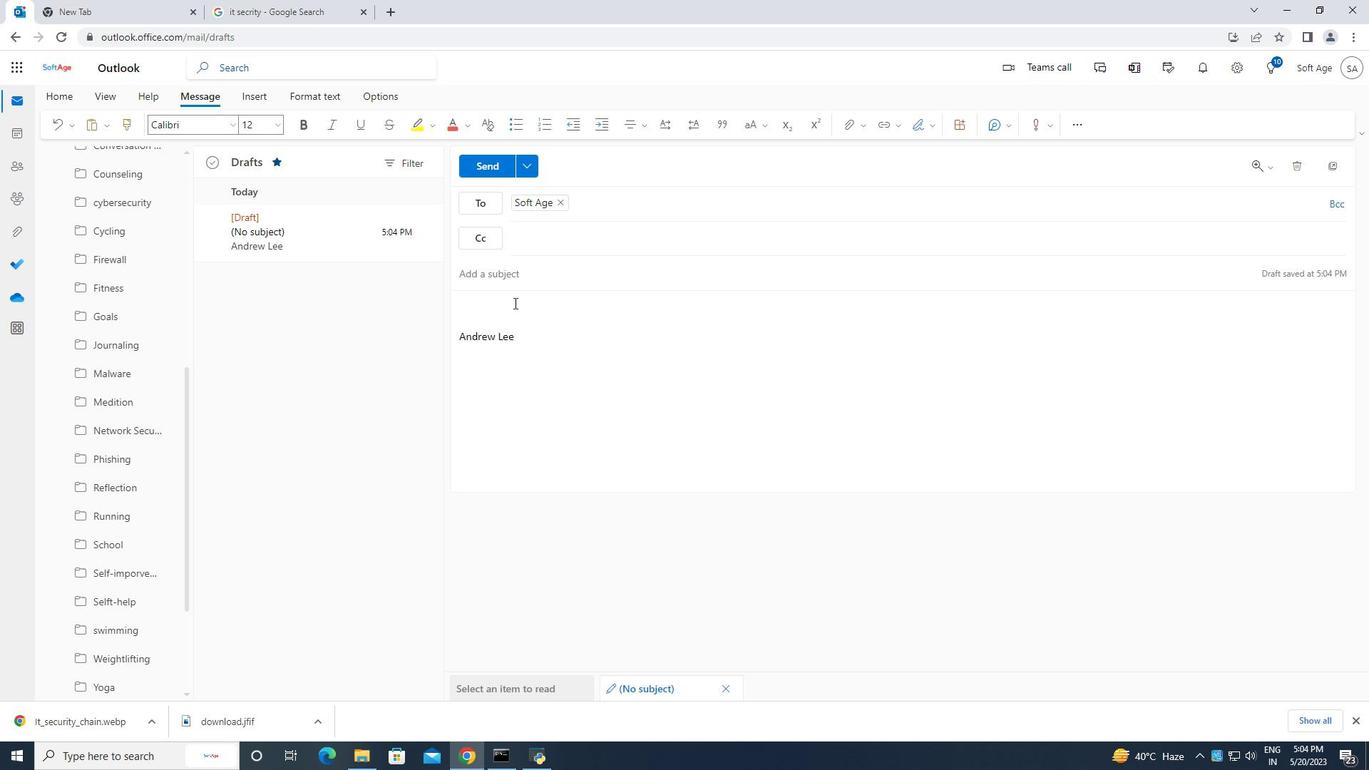 
Action: Mouse pressed left at (505, 305)
Screenshot: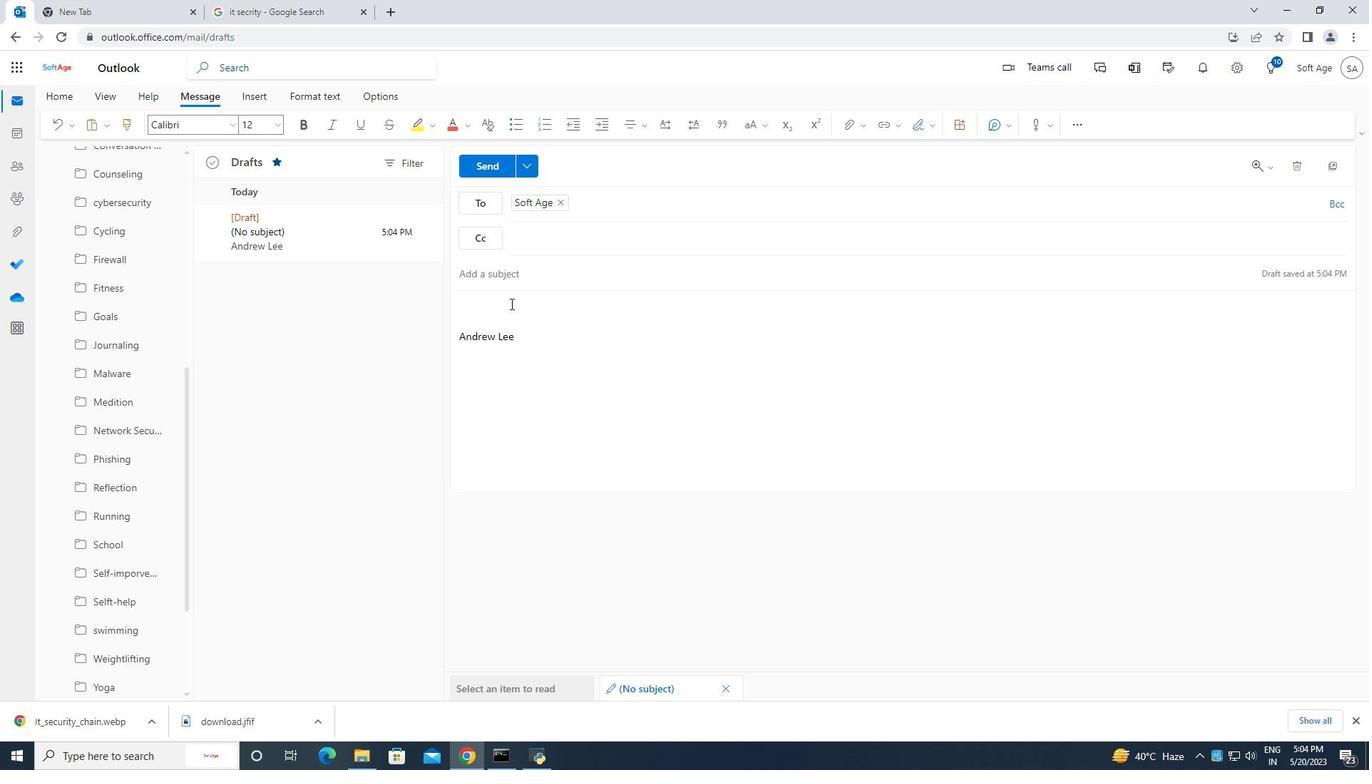 
Action: Mouse moved to (502, 304)
Screenshot: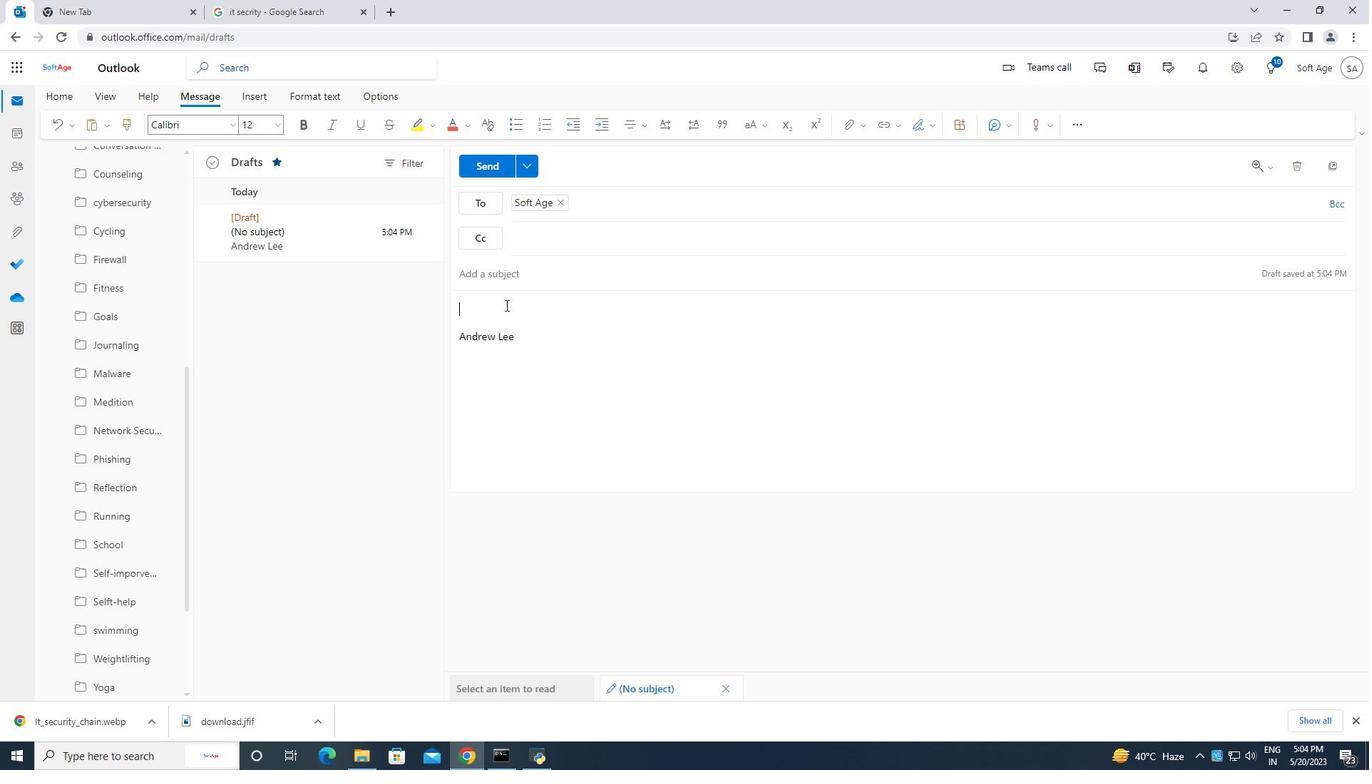 
Action: Key pressed <Key.caps_lock>K<Key.caps_lock>ind<Key.space><Key.caps_lock>G<Key.caps_lock>e<Key.backspace><Key.backspace><Key.caps_lock>R<Key.caps_lock>egards,<Key.space><Key.caps_lock>A<Key.caps_lock>ndrew<Key.space><Key.caps_lock>L<Key.caps_lock>ee
Screenshot: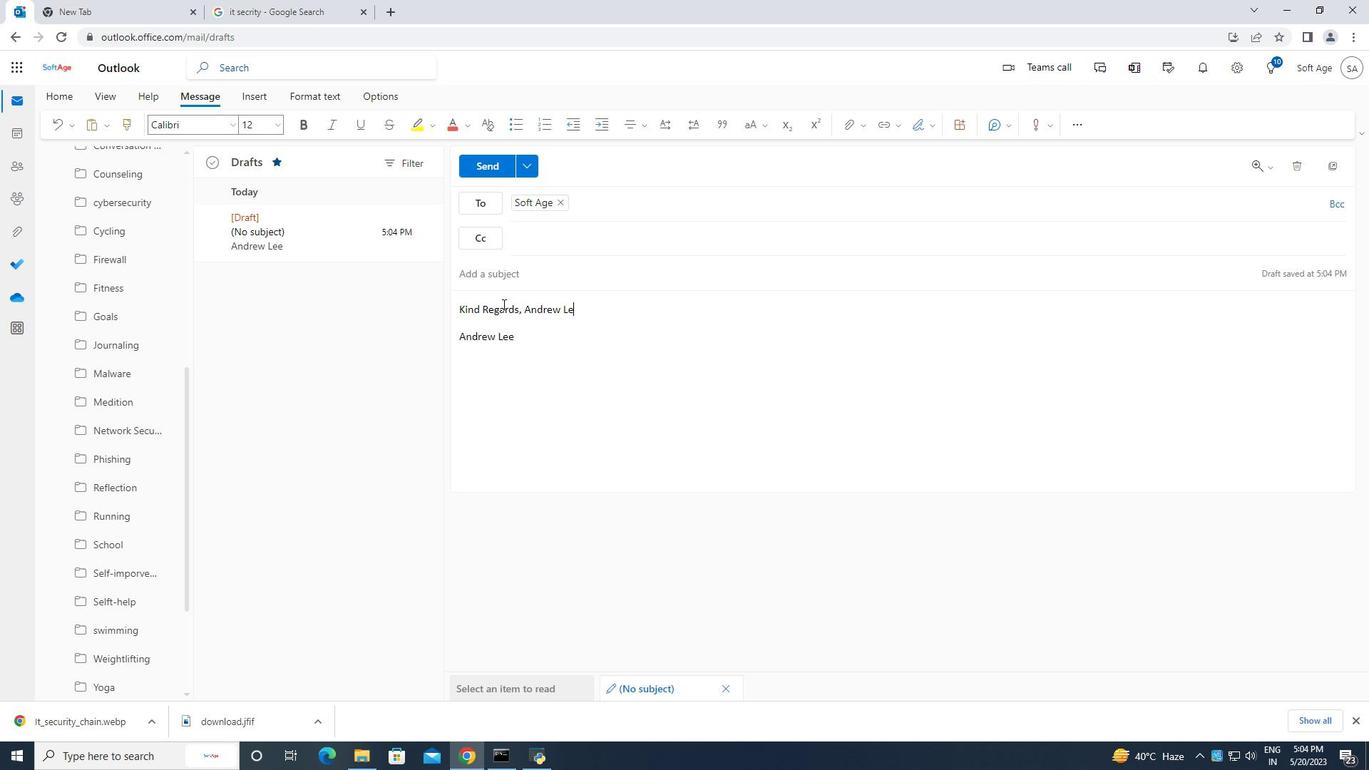 
Action: Mouse moved to (644, 347)
Screenshot: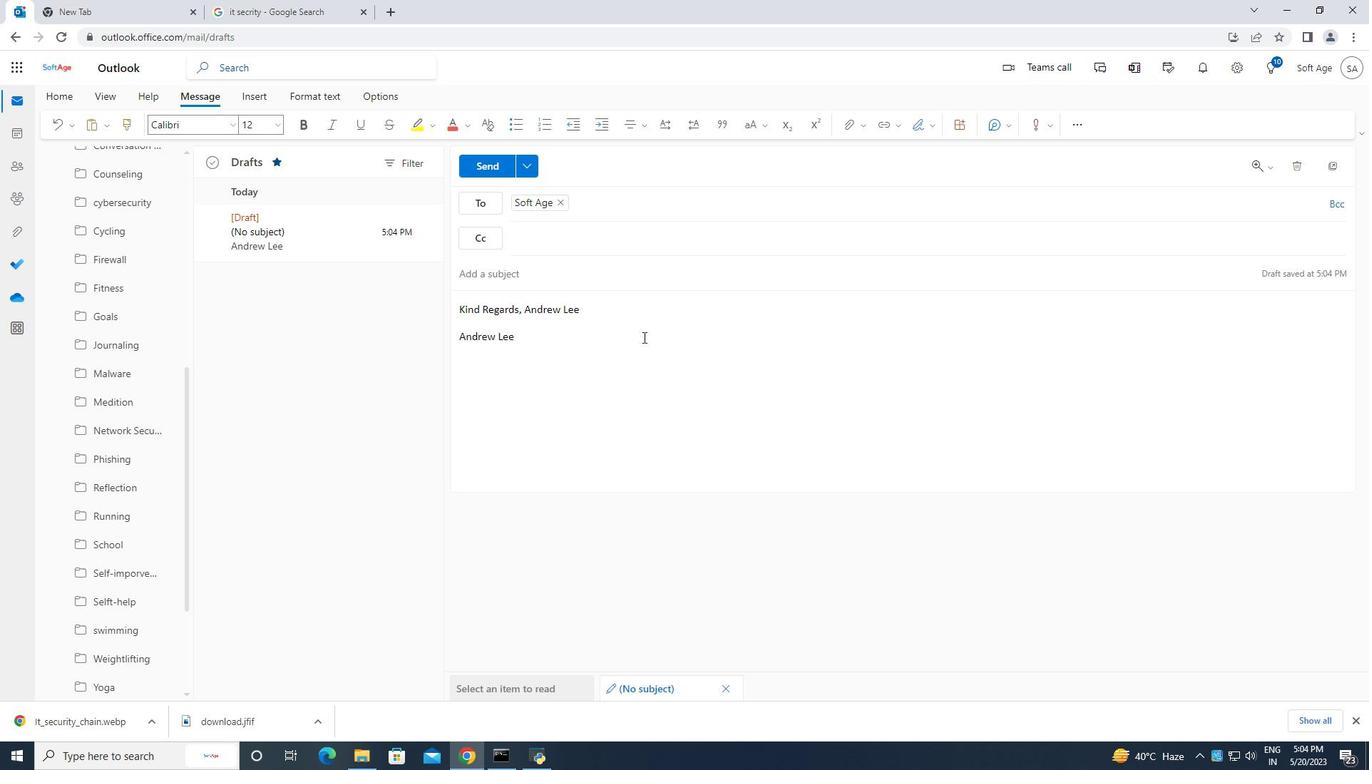 
Action: Mouse scrolled (644, 347) with delta (0, 0)
Screenshot: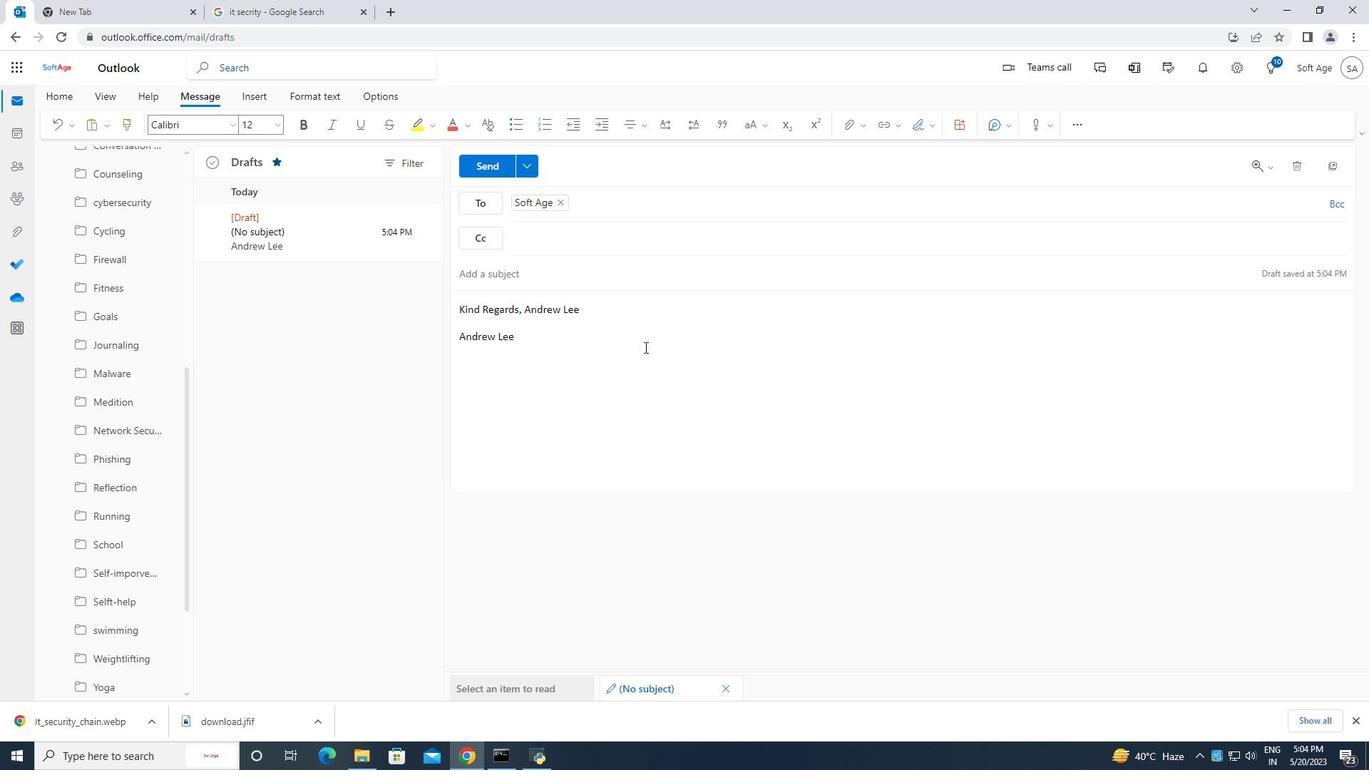 
Action: Mouse scrolled (644, 347) with delta (0, 0)
Screenshot: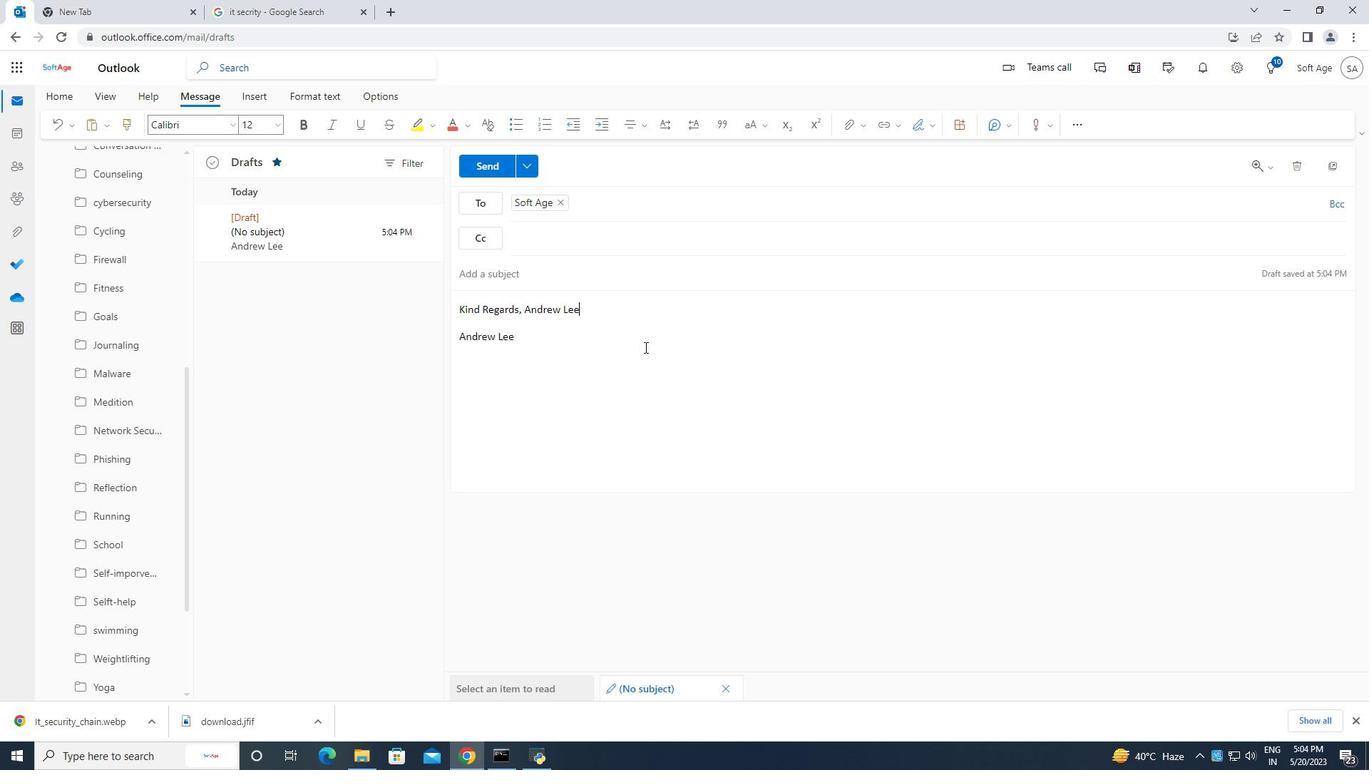 
Action: Mouse moved to (111, 669)
Screenshot: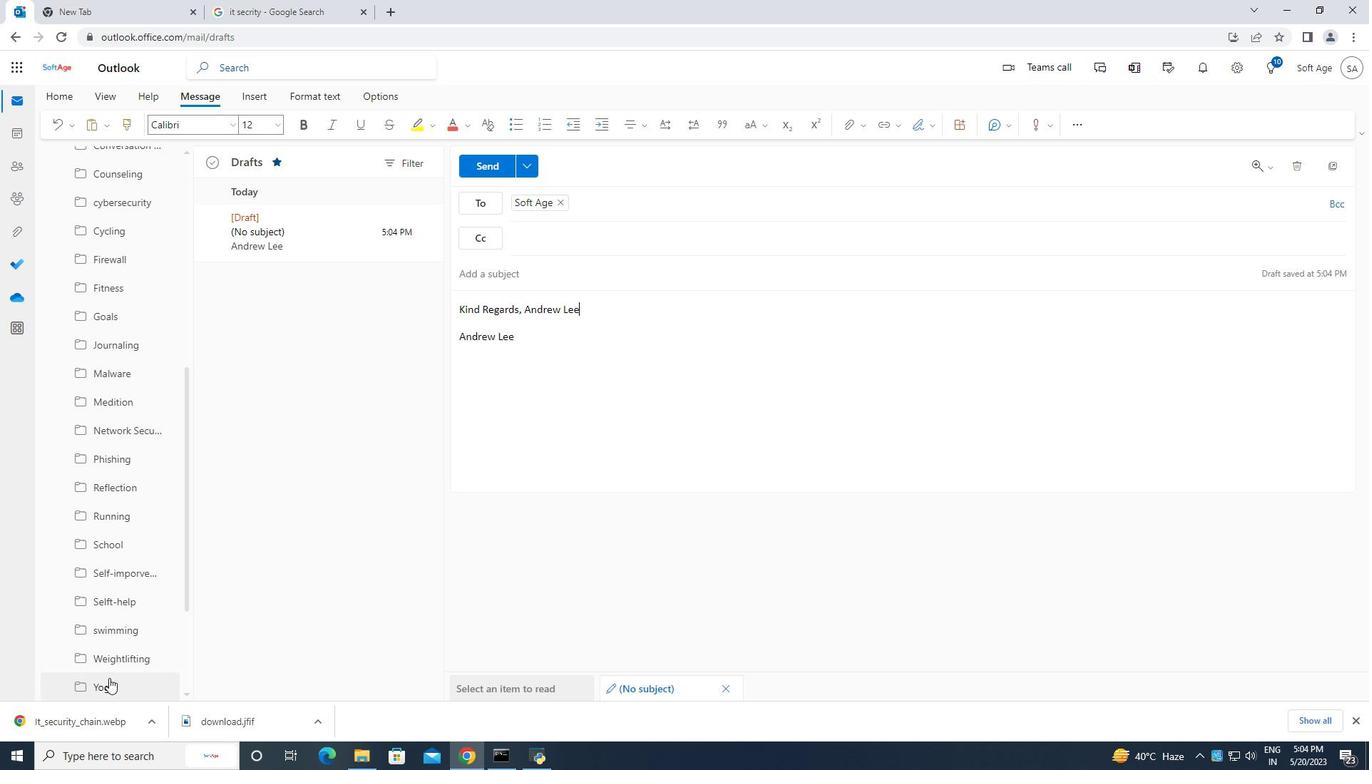 
Action: Mouse scrolled (111, 668) with delta (0, 0)
Screenshot: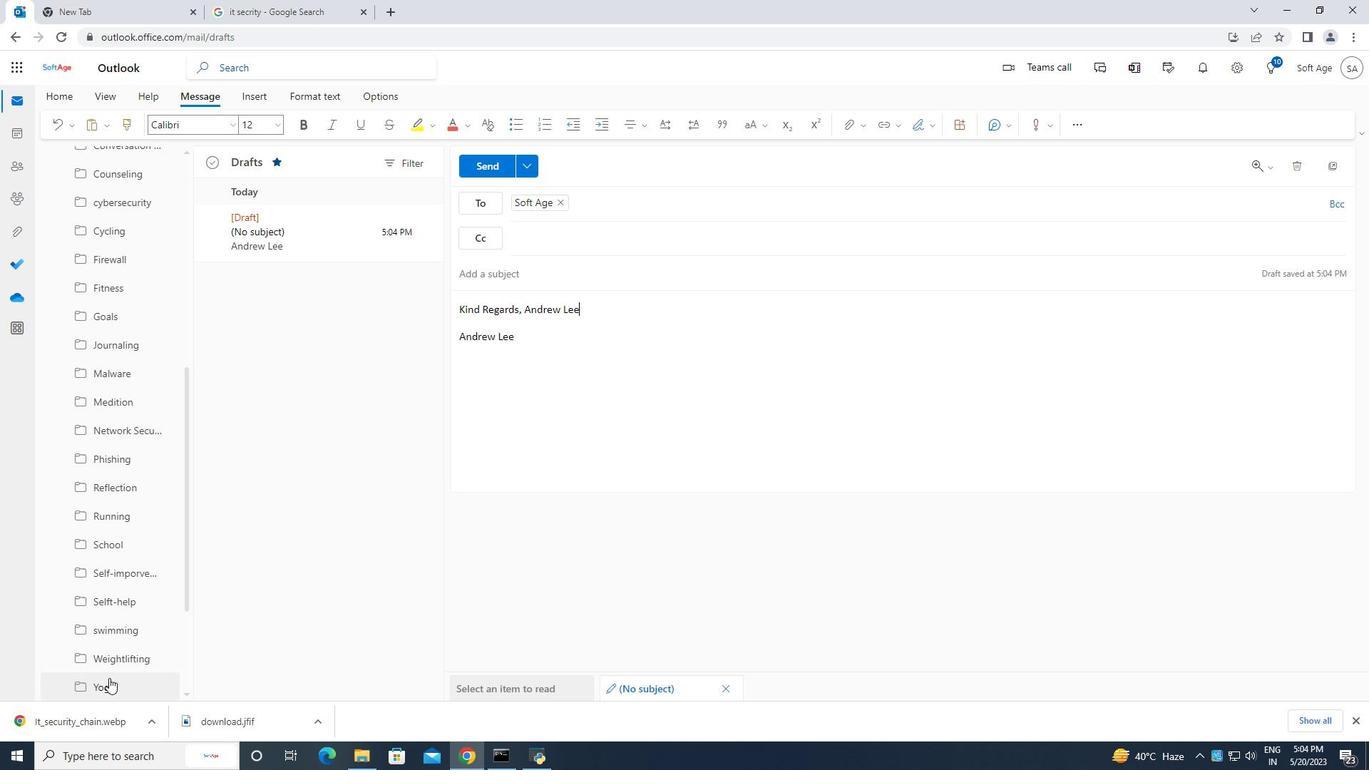 
Action: Mouse scrolled (111, 668) with delta (0, 0)
Screenshot: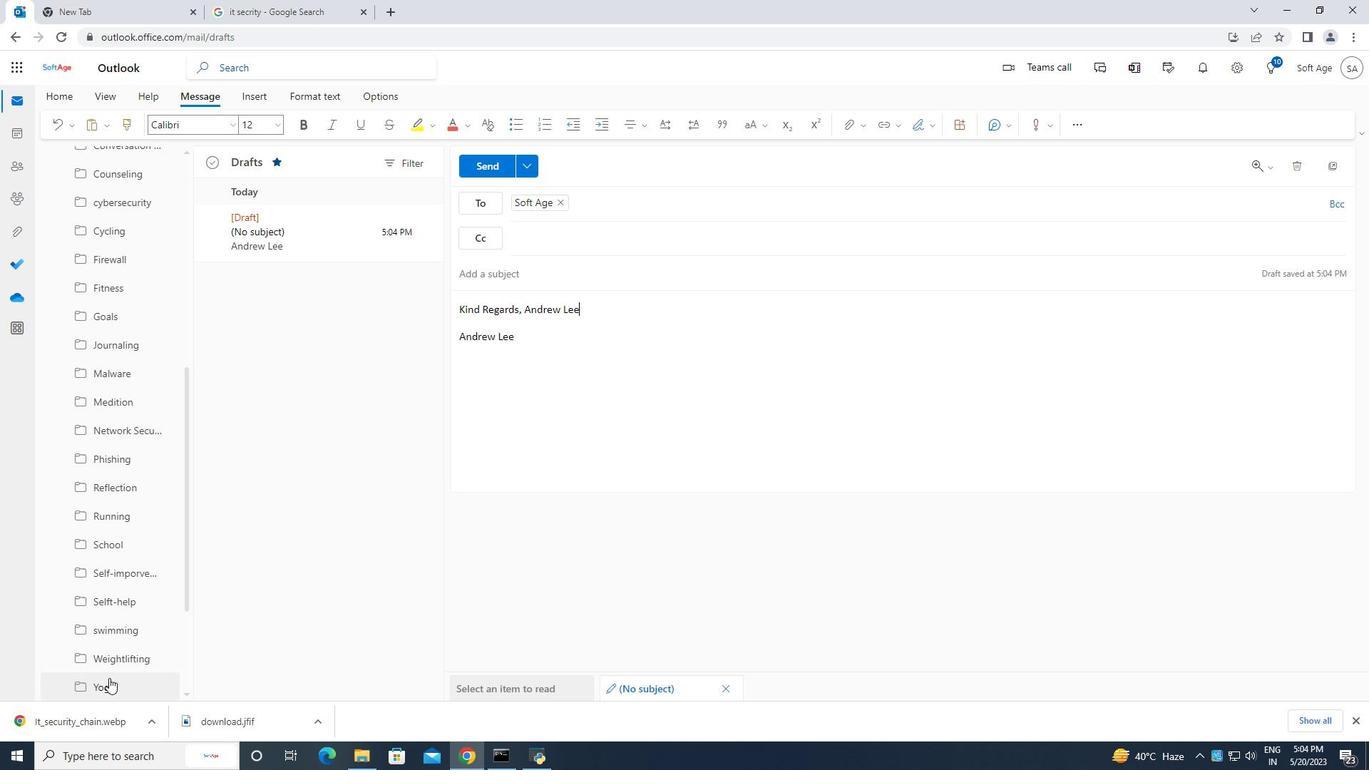 
Action: Mouse scrolled (111, 668) with delta (0, 0)
Screenshot: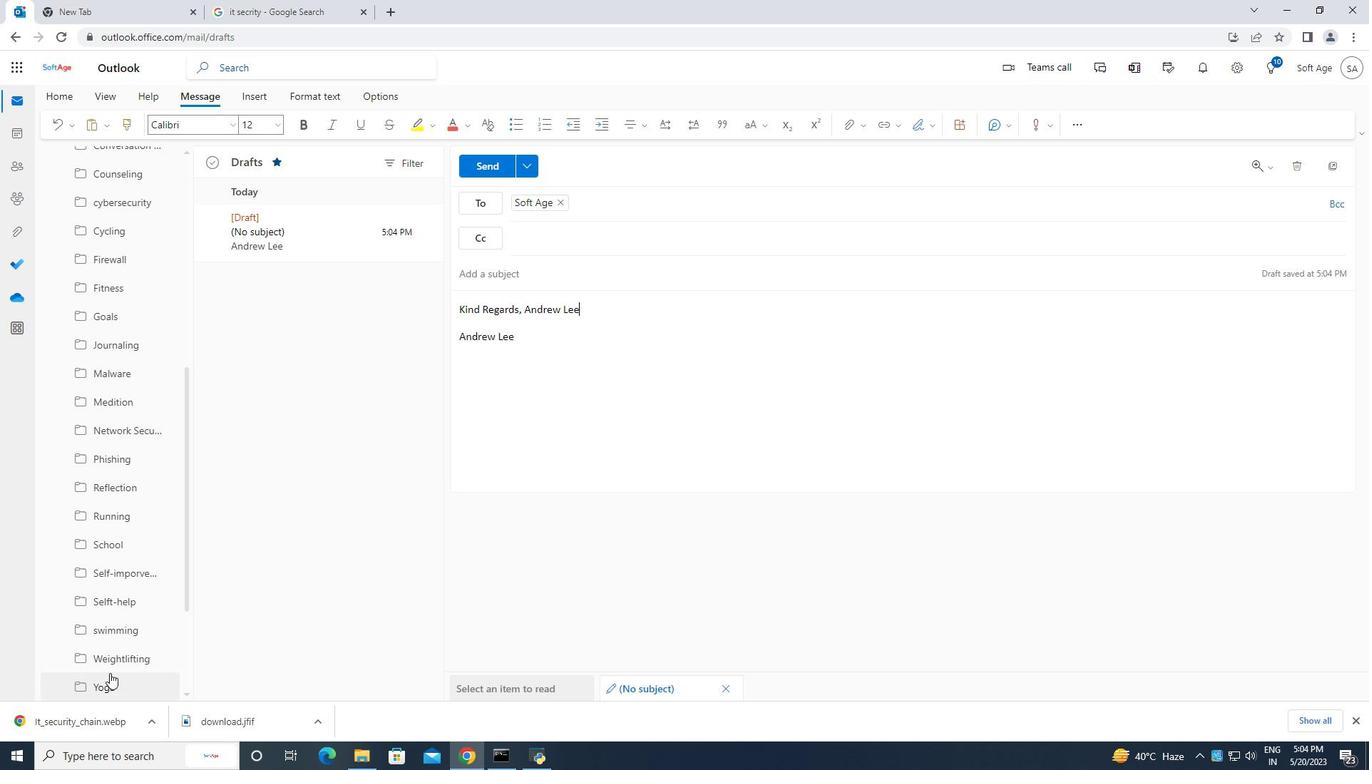 
Action: Mouse scrolled (111, 668) with delta (0, 0)
Screenshot: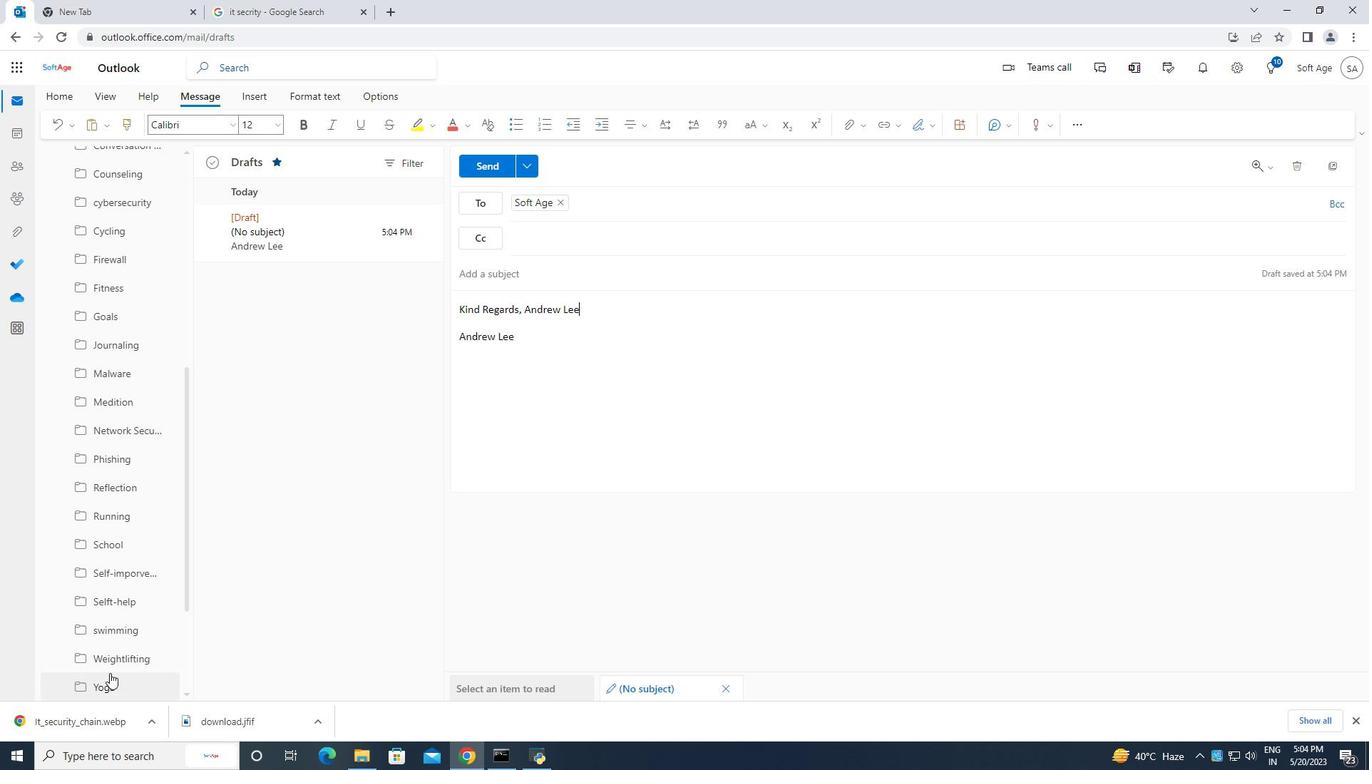 
Action: Mouse moved to (114, 555)
Screenshot: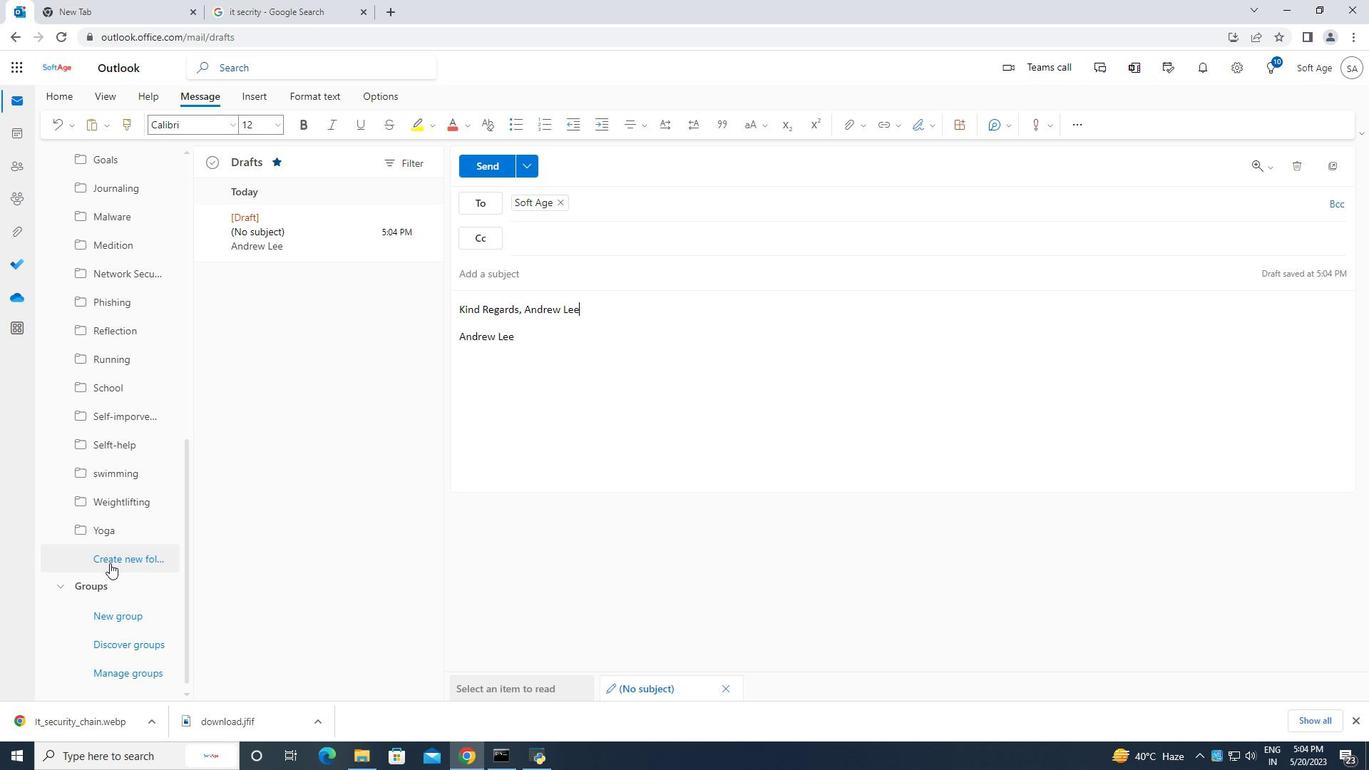 
Action: Mouse pressed left at (114, 555)
Screenshot: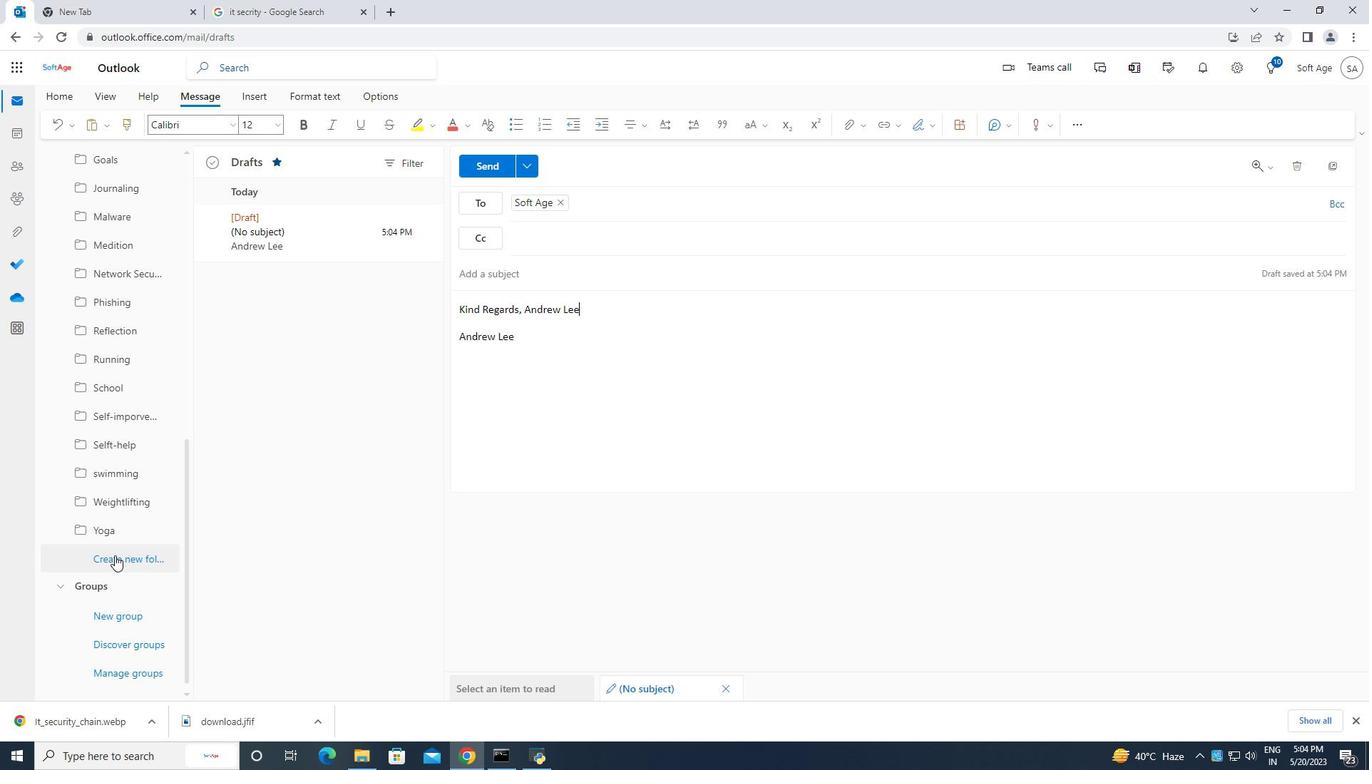 
Action: Key pressed <Key.caps_lock>S<Key.caps_lock>ocial<Key.space><Key.caps_lock>E<Key.caps_lock>ngineering
Screenshot: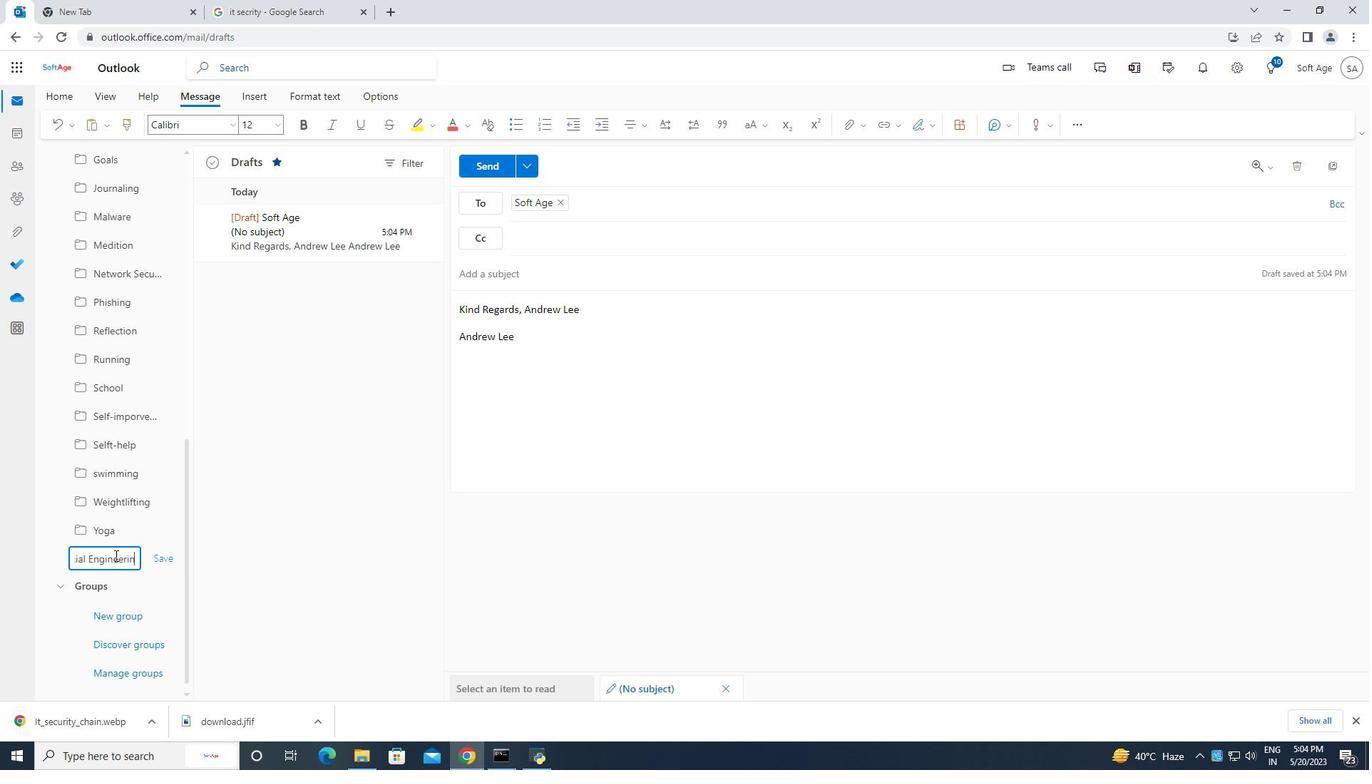 
Action: Mouse moved to (157, 559)
Screenshot: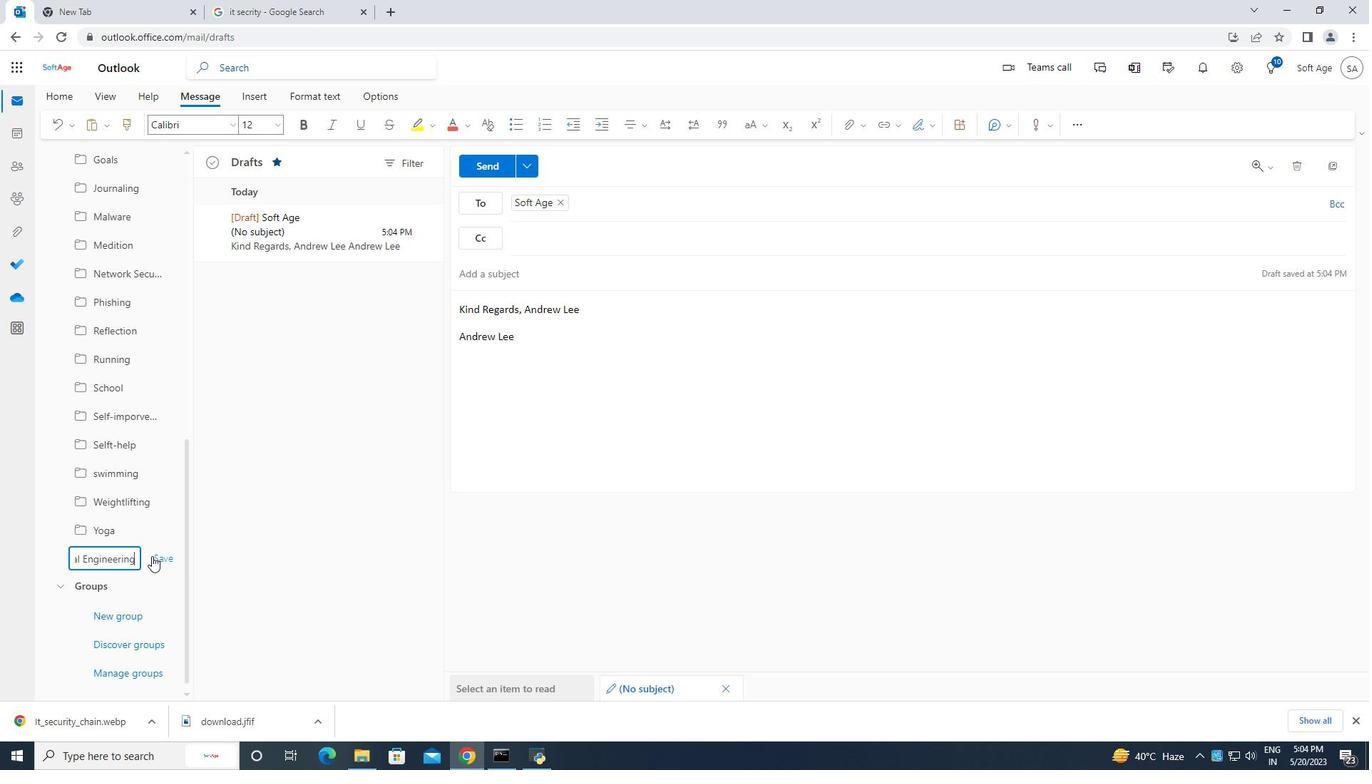 
Action: Mouse pressed left at (157, 559)
Screenshot: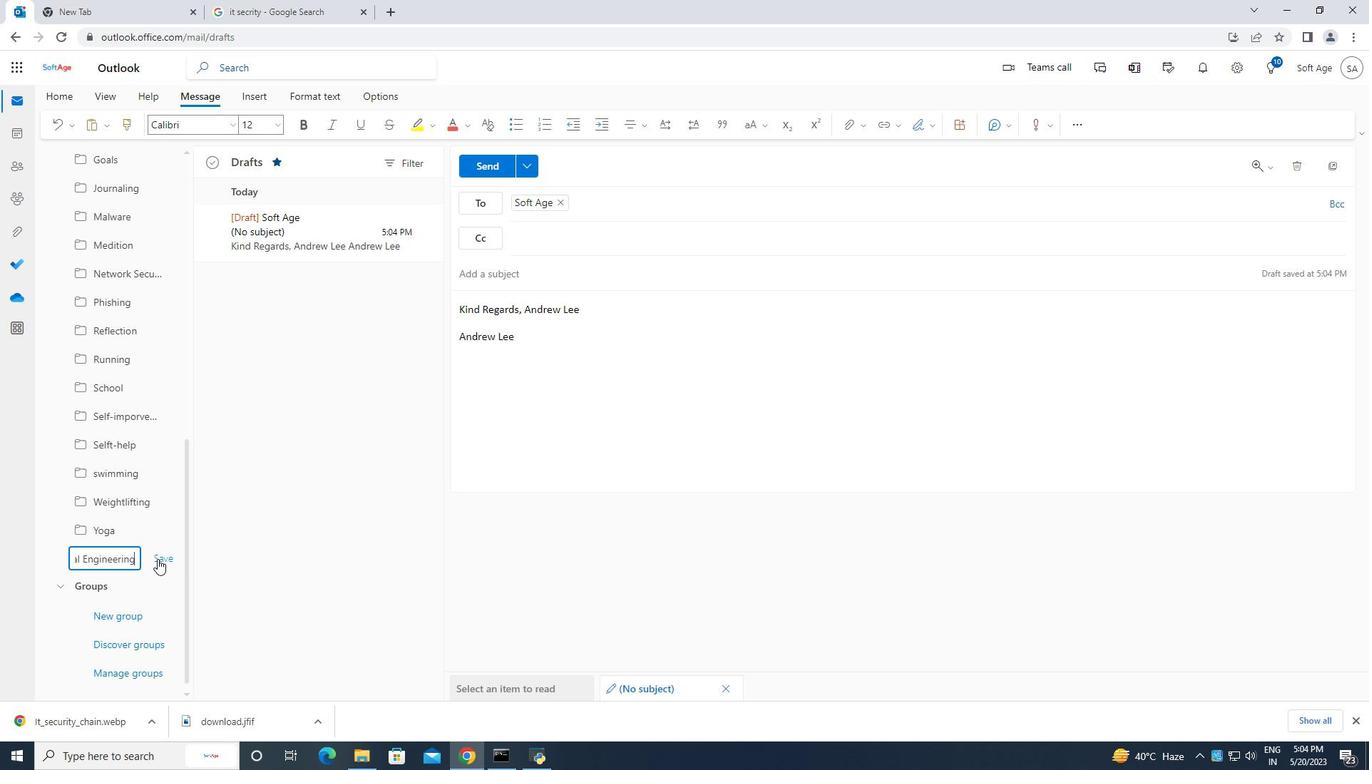 
Action: Mouse moved to (479, 164)
Screenshot: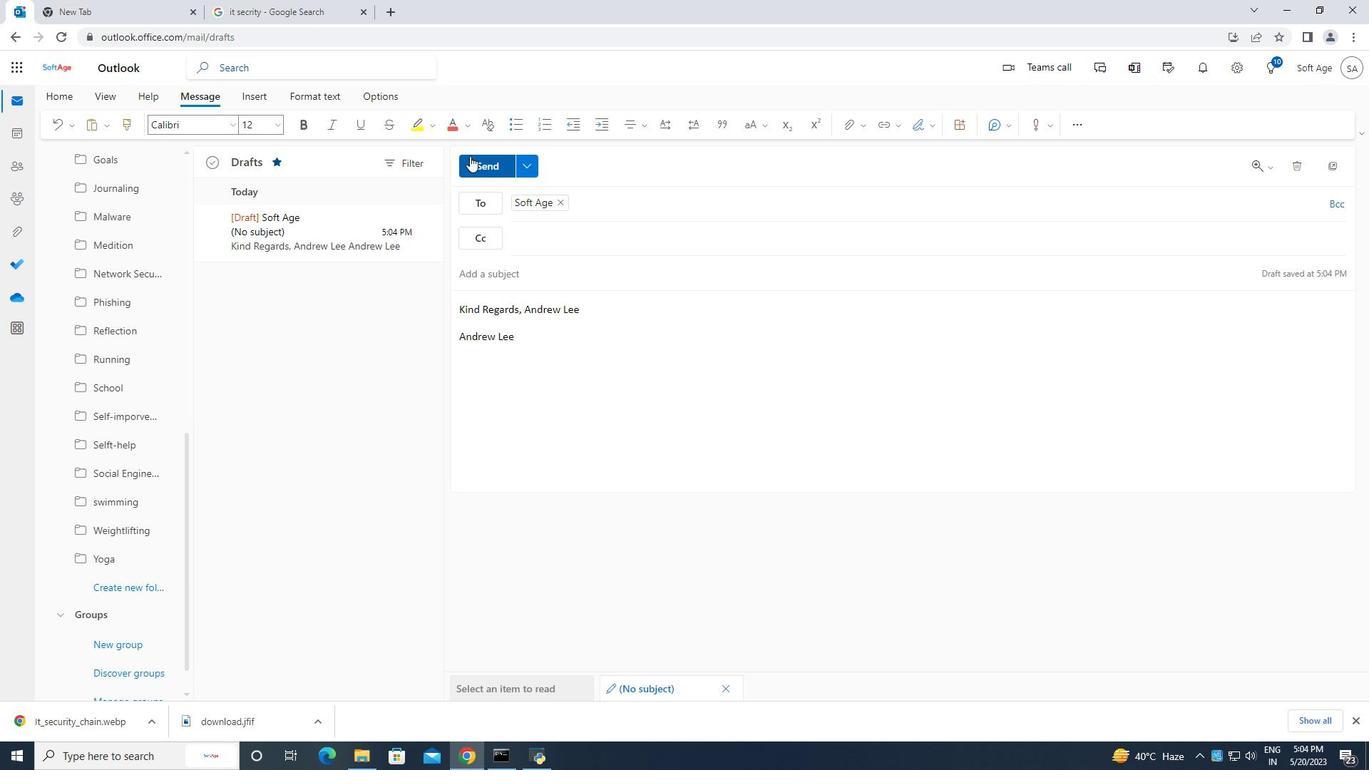 
Action: Mouse pressed left at (479, 164)
Screenshot: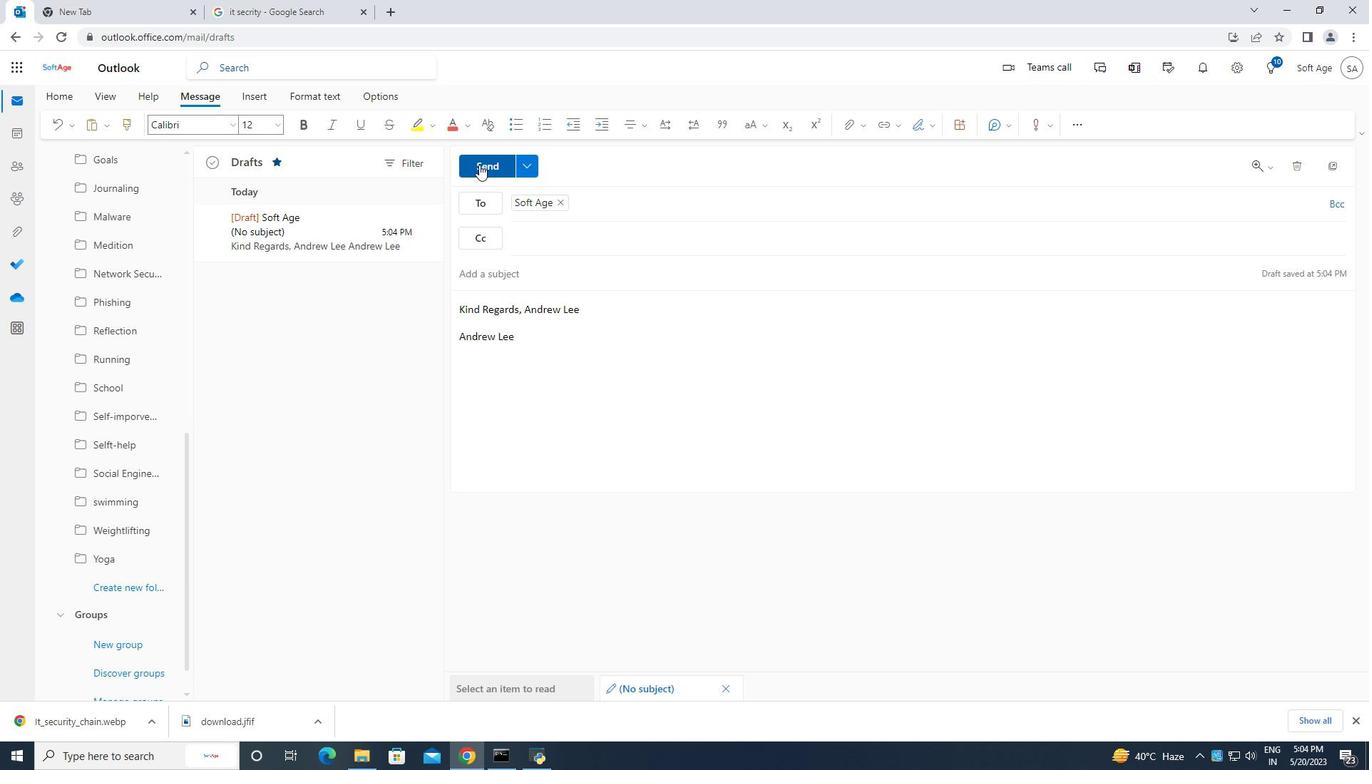 
Action: Mouse moved to (672, 412)
Screenshot: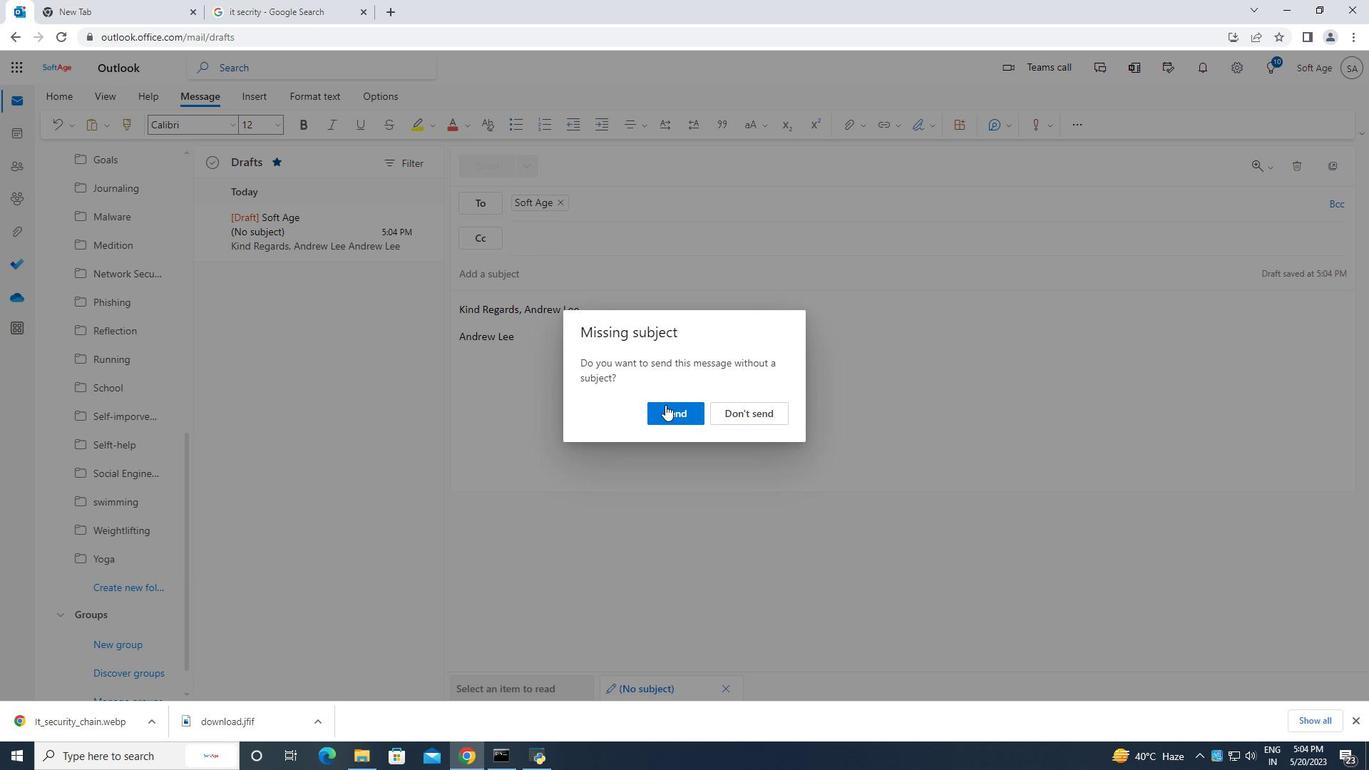 
Action: Mouse pressed left at (672, 412)
Screenshot: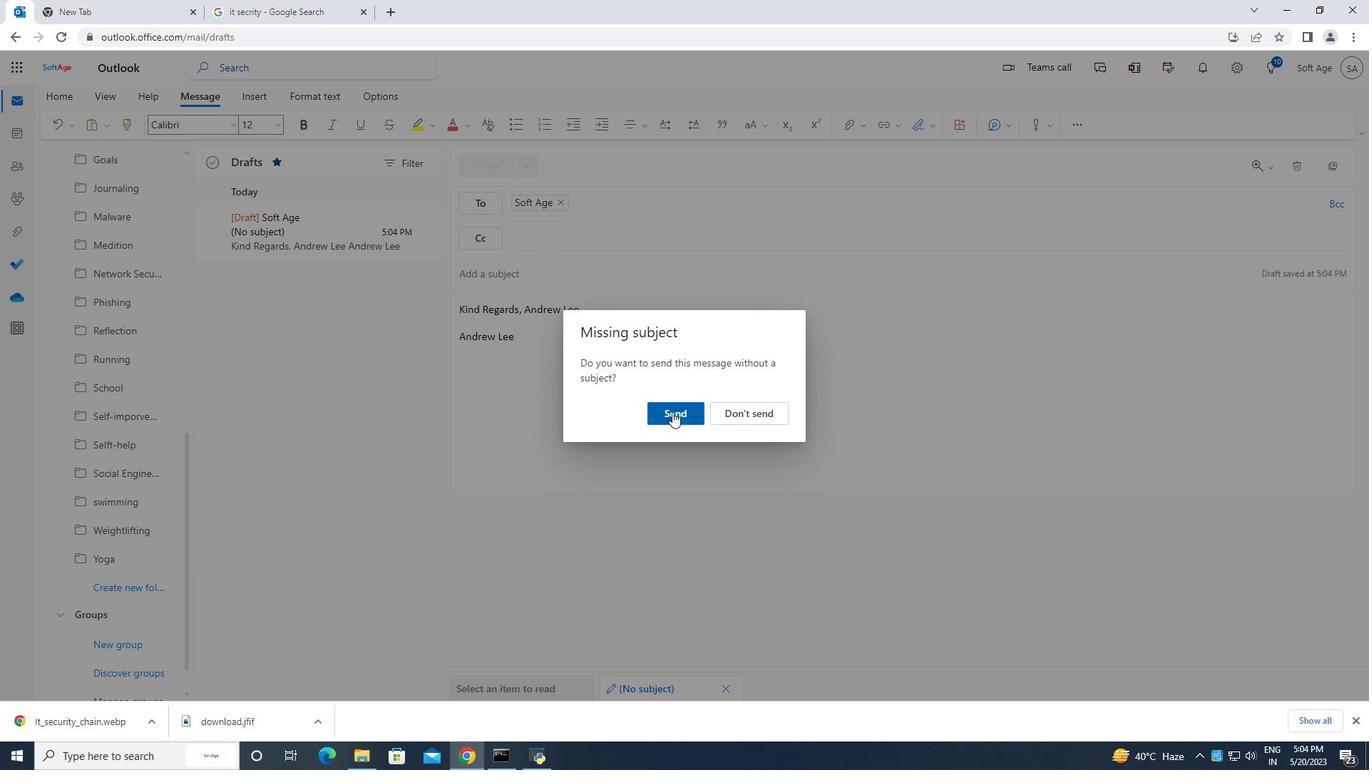 
Action: Mouse moved to (168, 274)
Screenshot: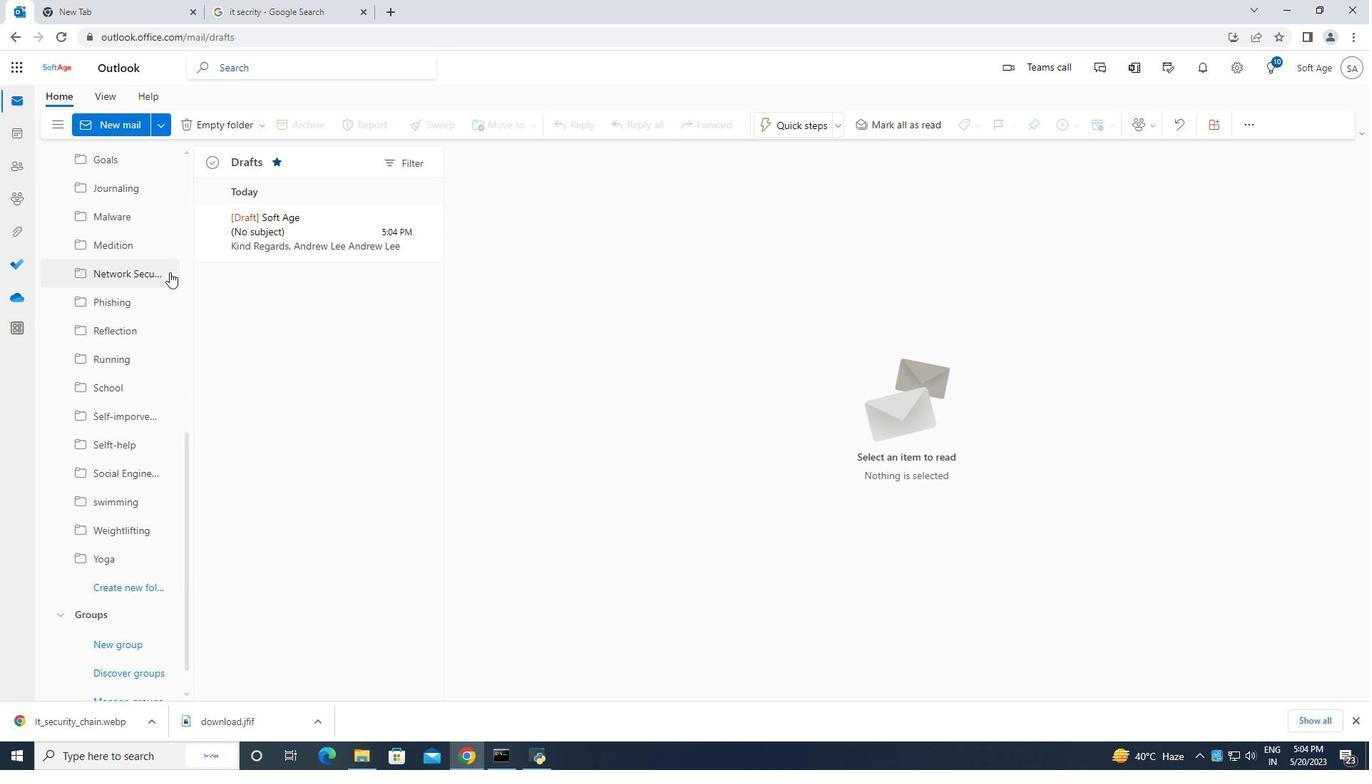 
